 Task: Add an event with the title Sales Territory Review, date '2023/10/02', time 7:50 AM to 9:50 AMand add a description: Participants will explore techniques for building rapport and establishing positive relationships with team members. They will learn how to create a supportive and inclusive communication environment, fostering trust, respect, and collaboration., put the event into Blue category . Add location for the event as: 321 Cairo Citadel, Cairo, Egypt, logged in from the account softage.2@softage.netand send the event invitation to softage.8@softage.net and softage.9@softage.net. Set a reminder for the event 15 minutes before
Action: Mouse moved to (85, 102)
Screenshot: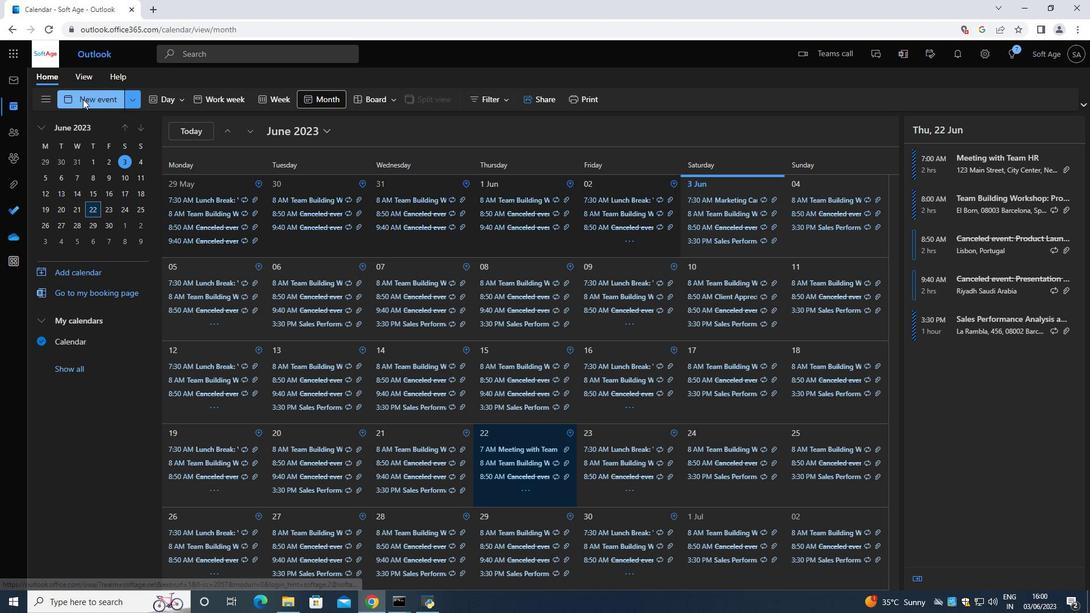 
Action: Mouse pressed left at (85, 102)
Screenshot: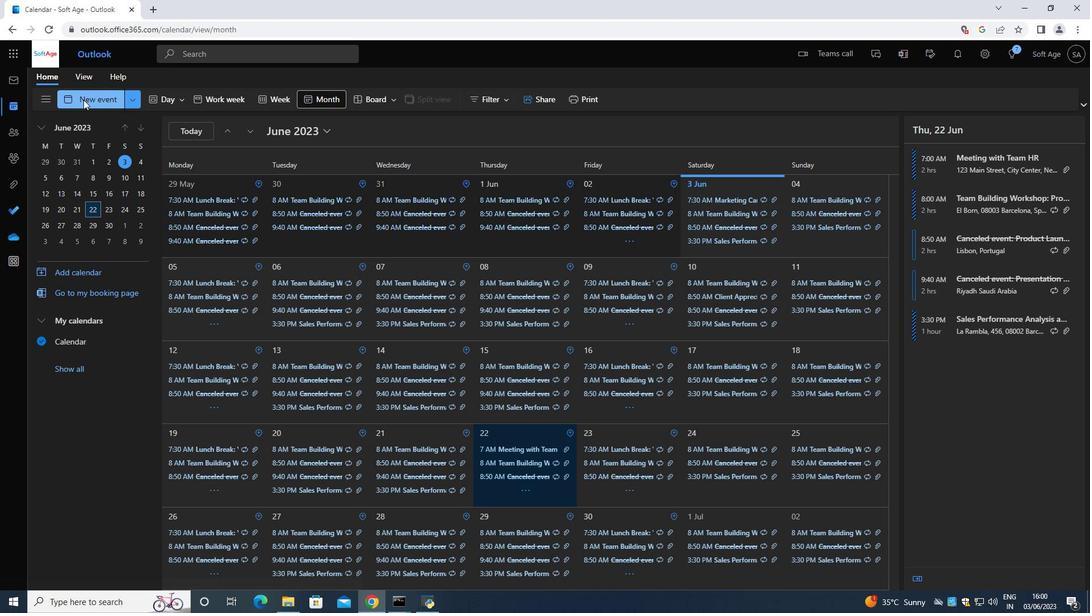 
Action: Mouse moved to (330, 166)
Screenshot: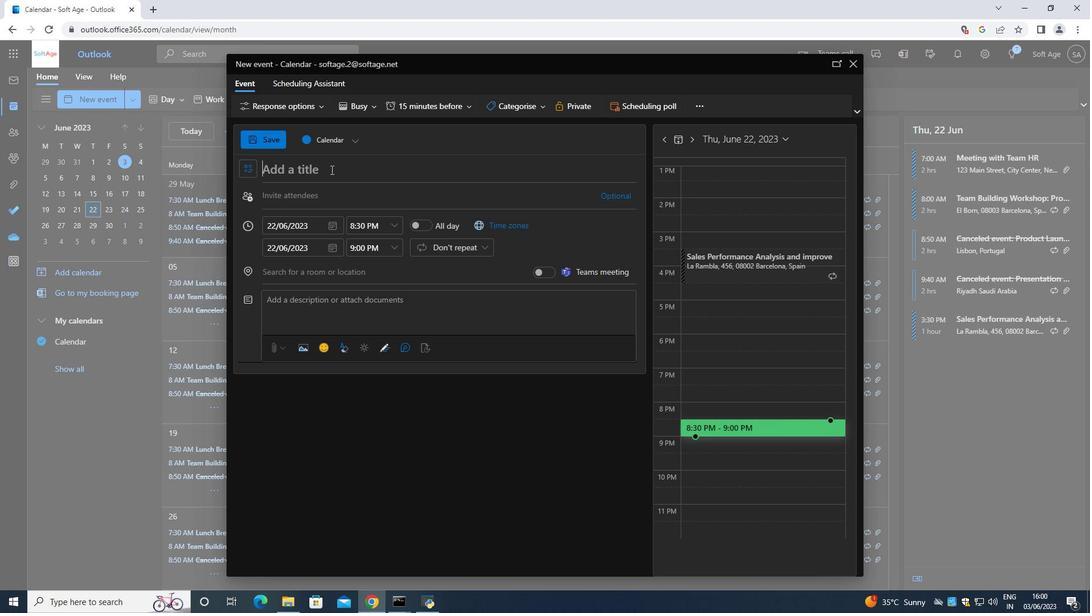 
Action: Mouse pressed left at (330, 166)
Screenshot: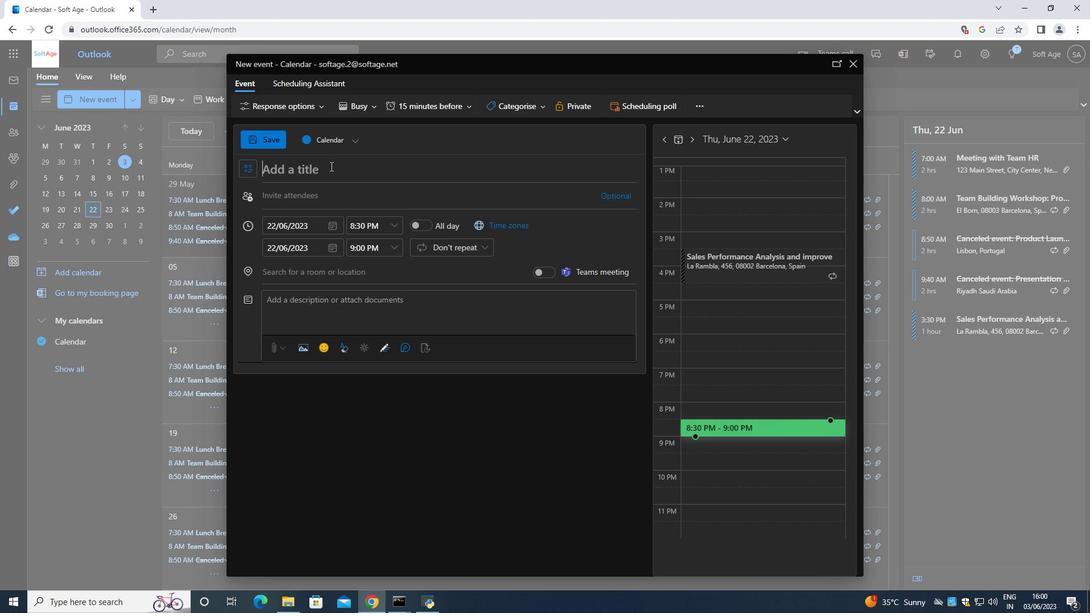 
Action: Mouse moved to (316, 158)
Screenshot: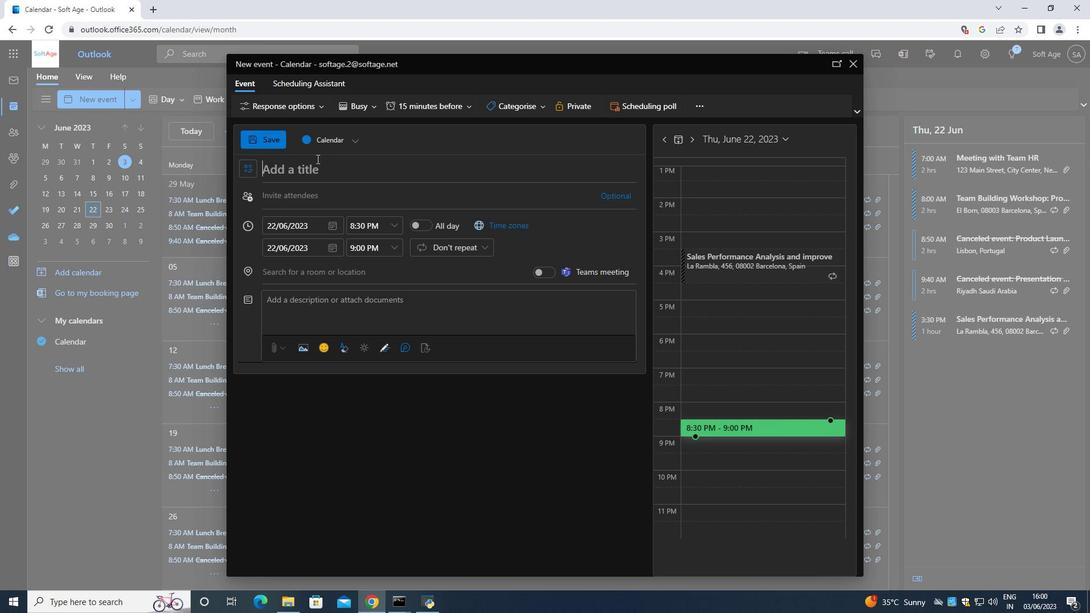 
Action: Key pressed <Key.shift>
Screenshot: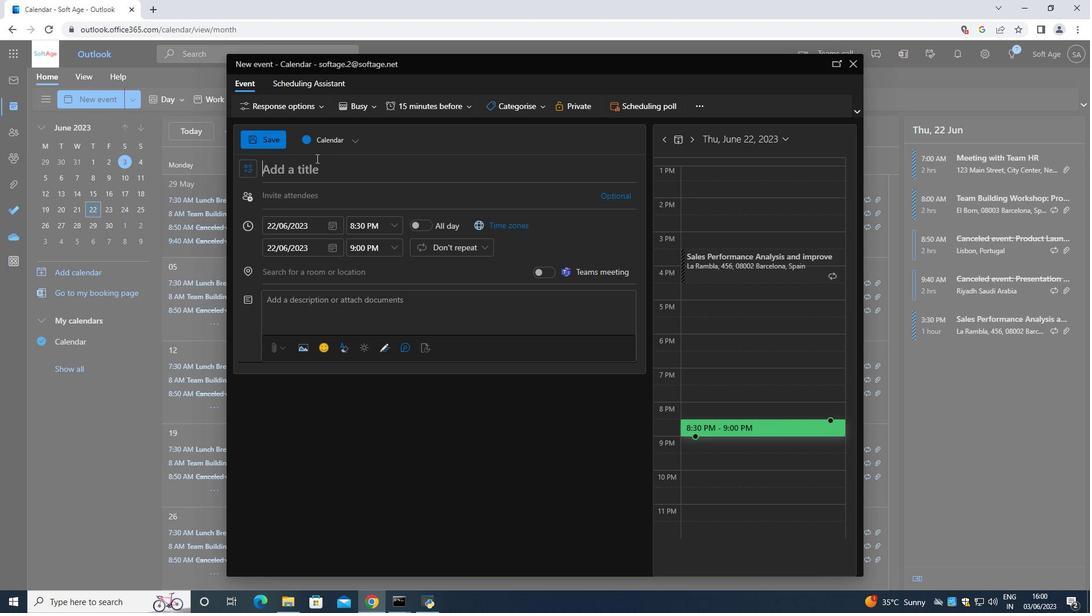
Action: Mouse moved to (315, 158)
Screenshot: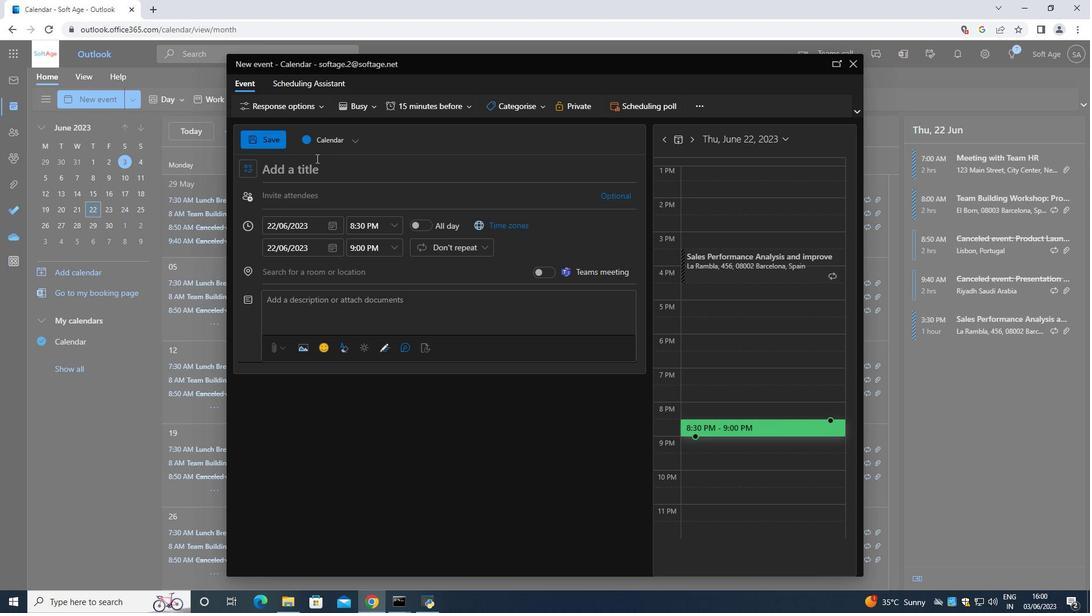 
Action: Key pressed Sales<Key.space><Key.shift><Key.shift><Key.shift><Key.shift><Key.shift><Key.shift><Key.shift><Key.shift><Key.shift><Key.shift><Key.shift><Key.shift>Territory<Key.space><Key.shift><Key.shift><Key.shift><Key.shift><Key.shift><Key.shift><Key.shift><Key.shift><Key.shift><Key.shift><Key.shift><Key.shift><Key.shift><Key.shift><Key.shift><Key.shift><Key.shift><Key.shift><Key.shift><Key.shift><Key.shift><Key.shift>Review
Screenshot: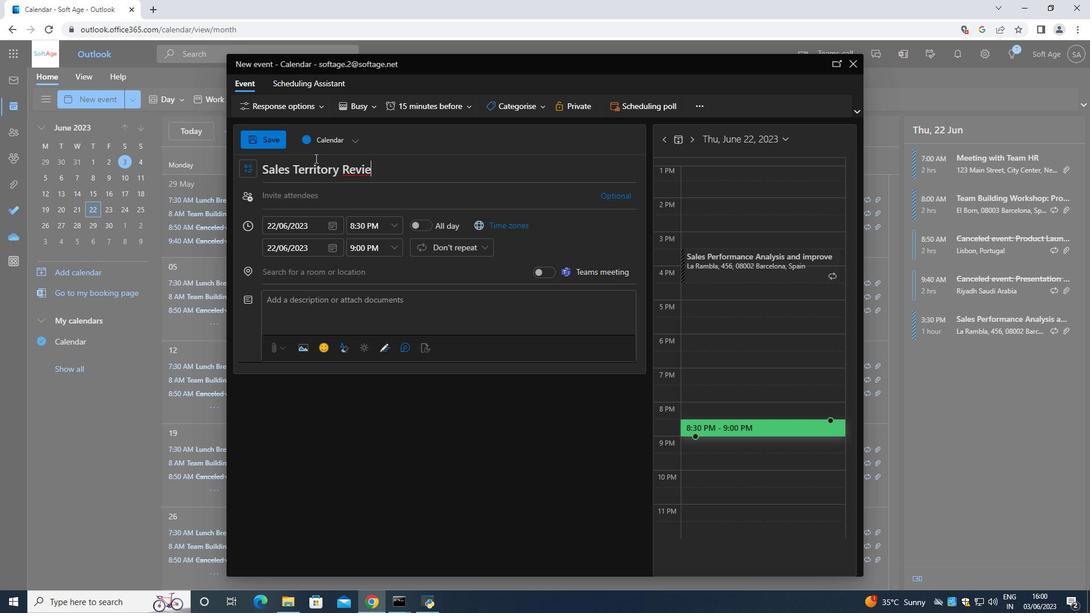
Action: Mouse moved to (330, 224)
Screenshot: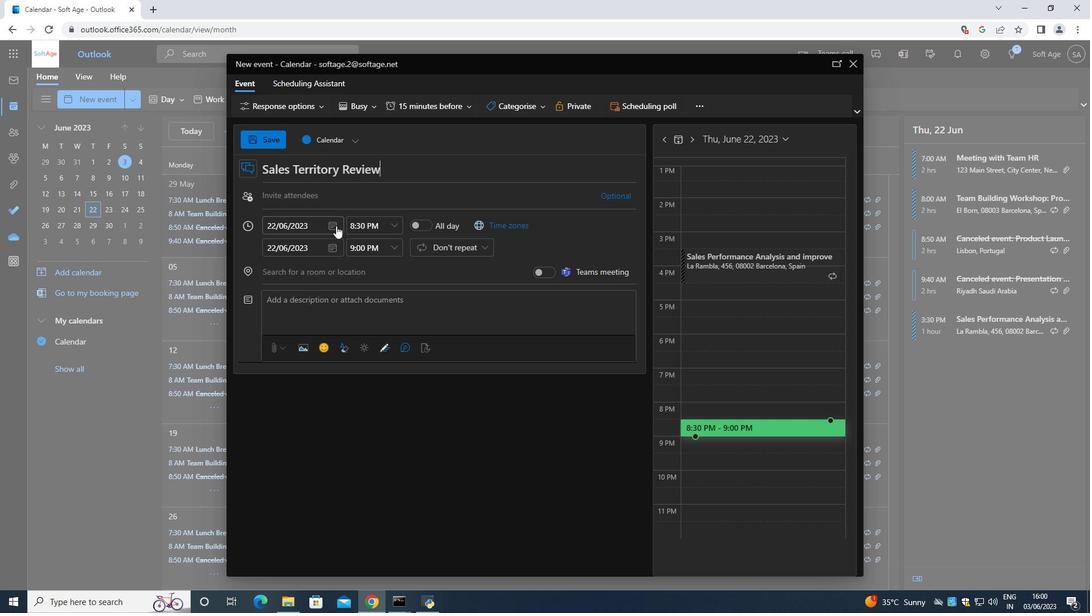 
Action: Mouse pressed left at (330, 224)
Screenshot: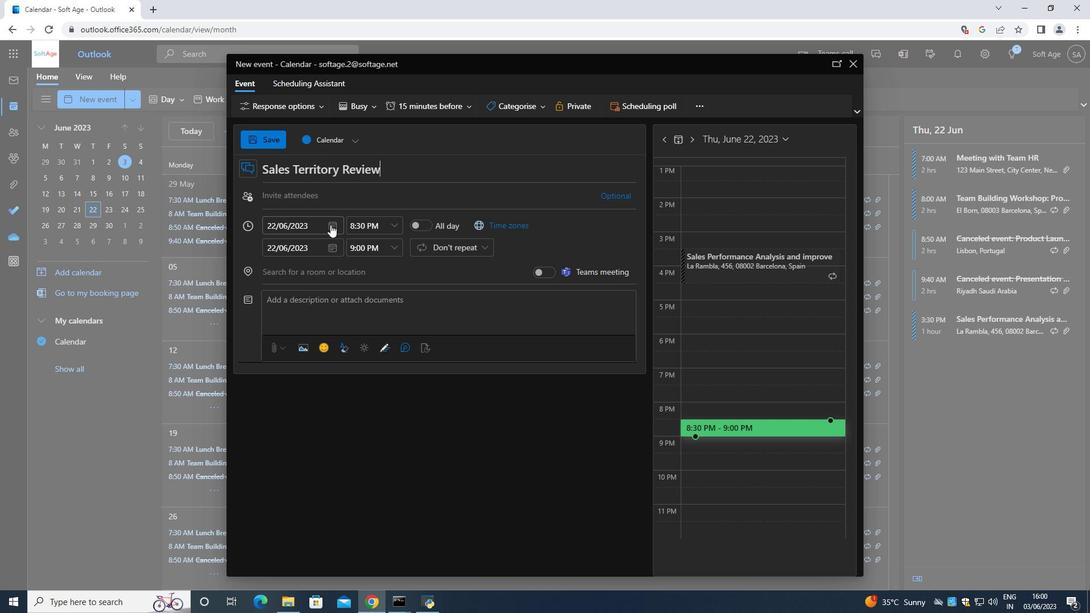 
Action: Mouse moved to (369, 249)
Screenshot: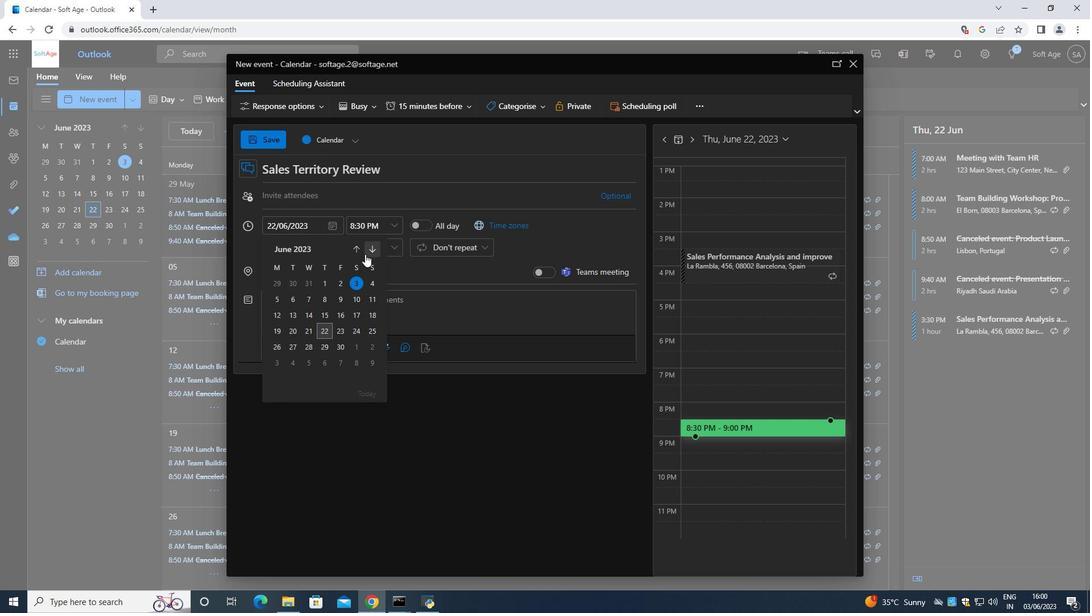 
Action: Mouse pressed left at (369, 249)
Screenshot: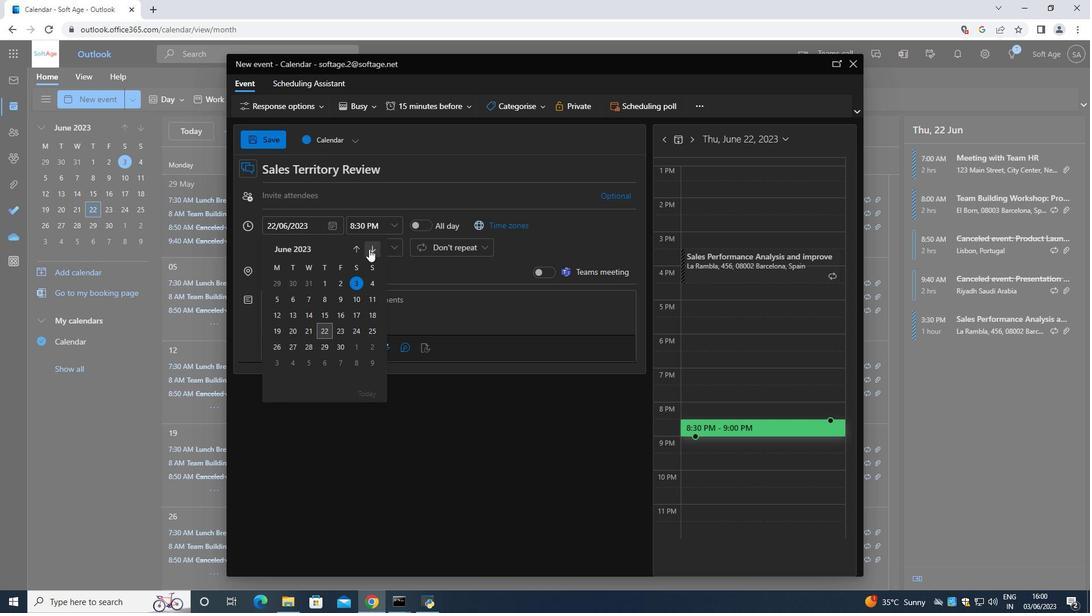 
Action: Mouse pressed left at (369, 249)
Screenshot: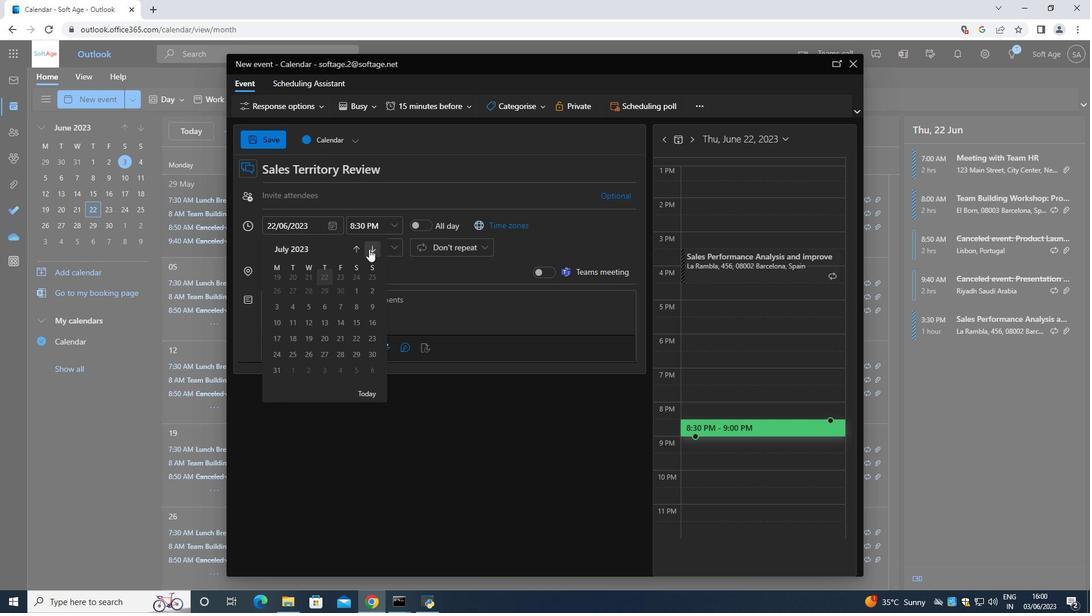 
Action: Mouse pressed left at (369, 249)
Screenshot: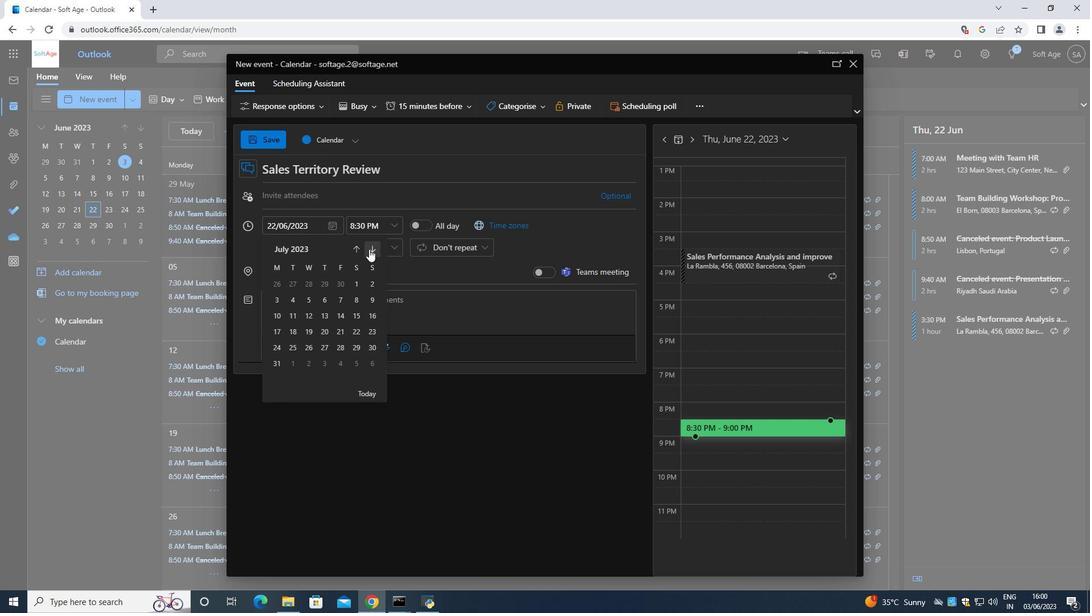 
Action: Mouse pressed left at (369, 249)
Screenshot: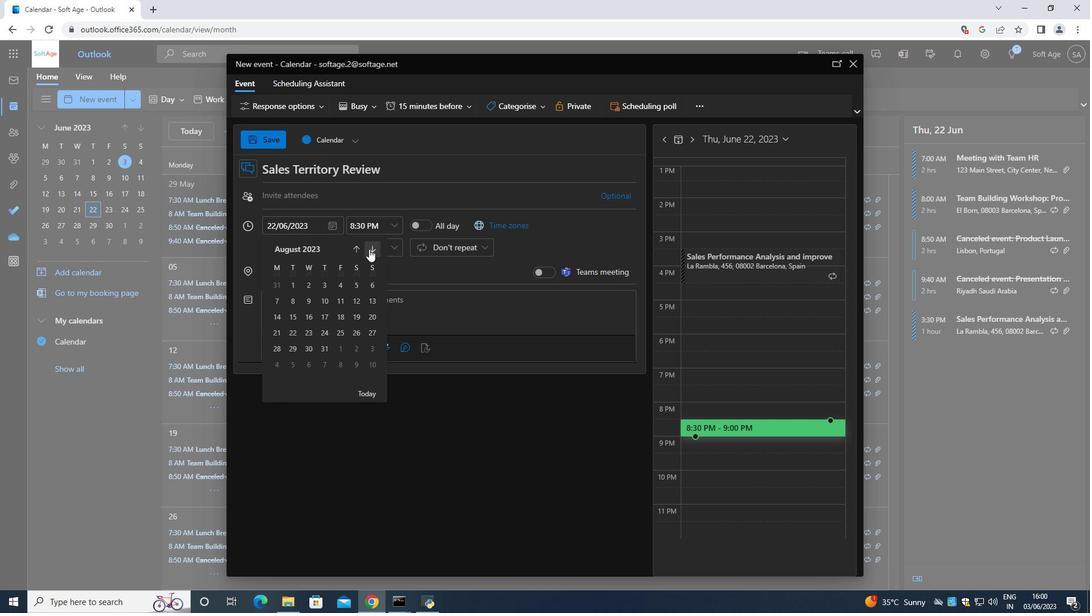 
Action: Mouse pressed left at (369, 249)
Screenshot: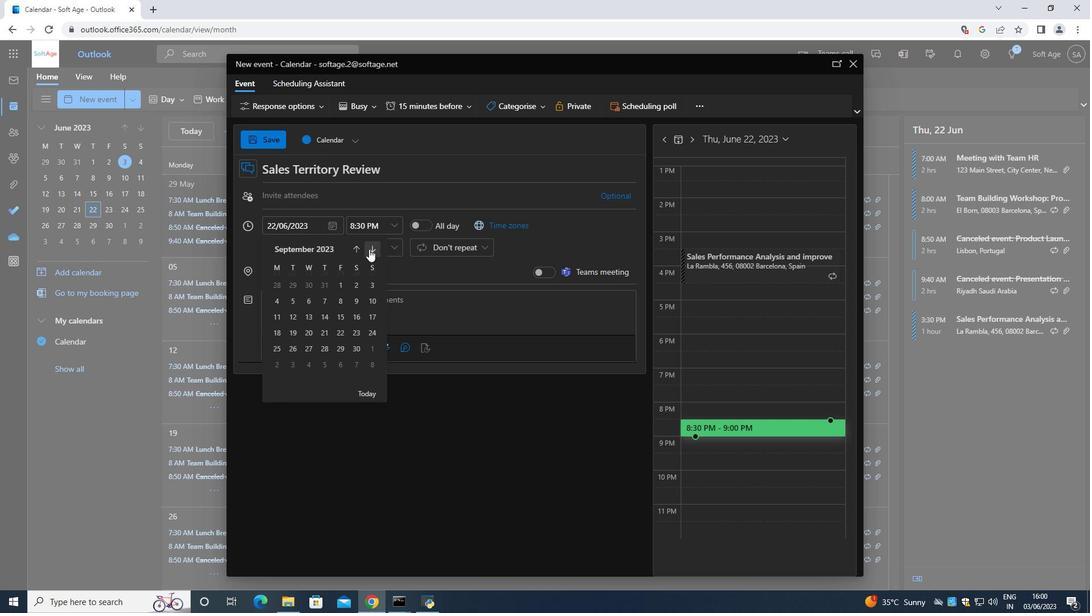 
Action: Mouse pressed left at (369, 249)
Screenshot: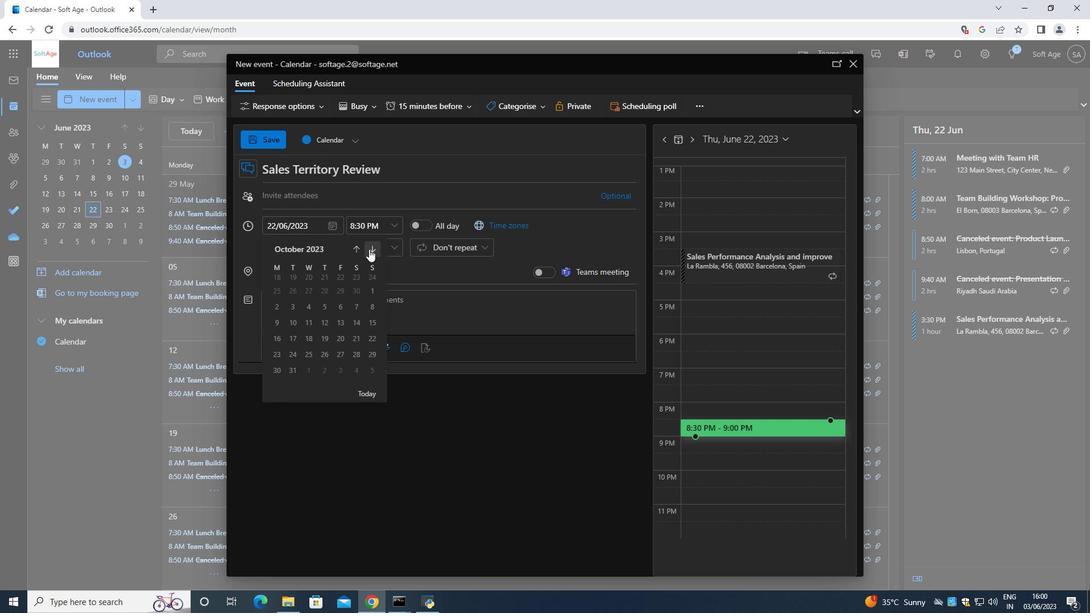 
Action: Mouse moved to (362, 248)
Screenshot: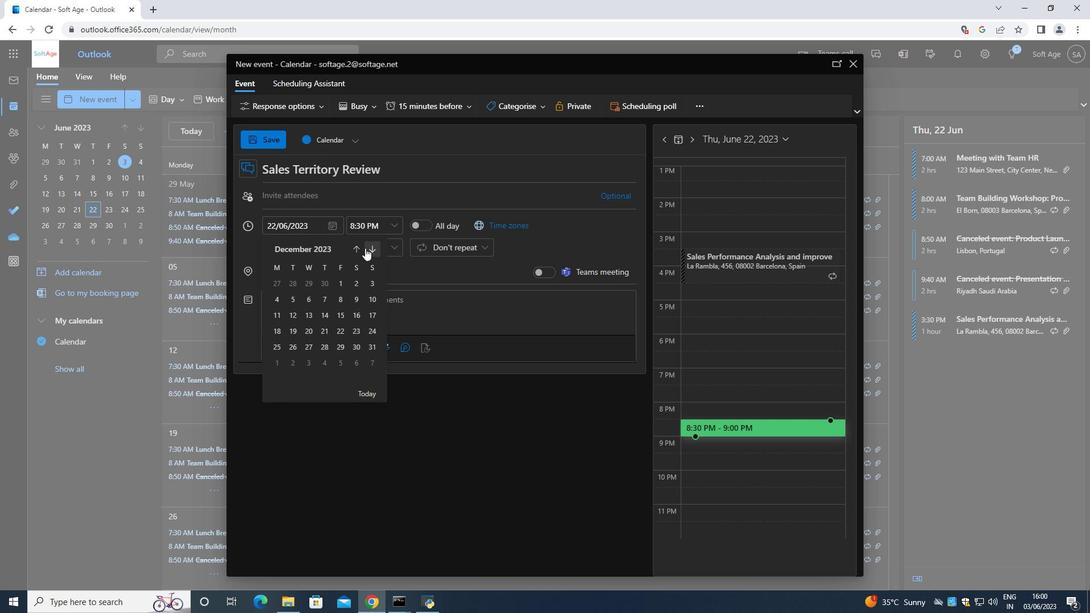 
Action: Mouse pressed left at (362, 248)
Screenshot: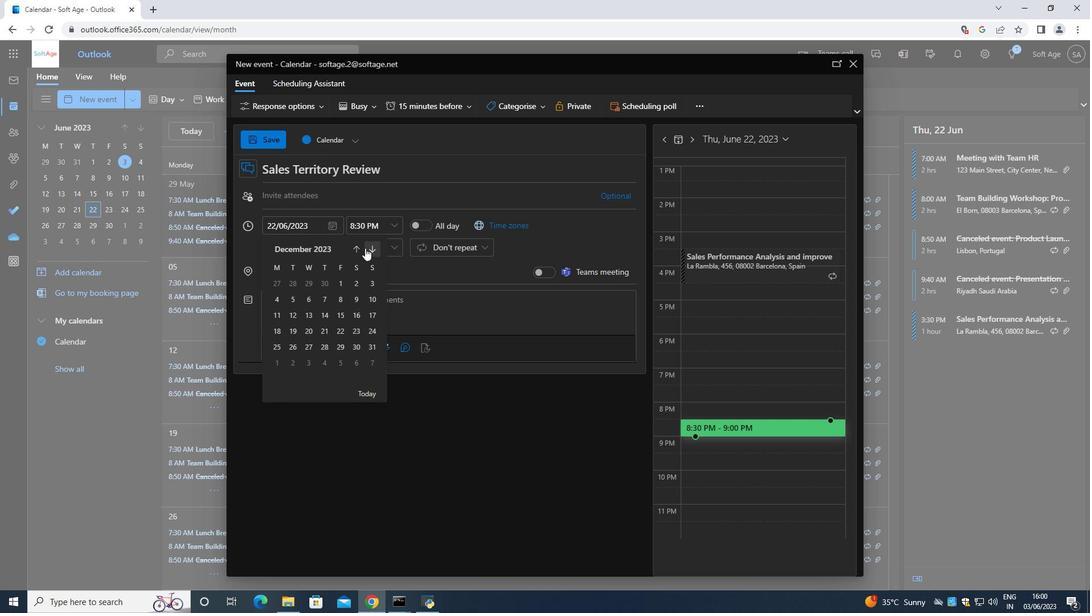 
Action: Mouse moved to (362, 248)
Screenshot: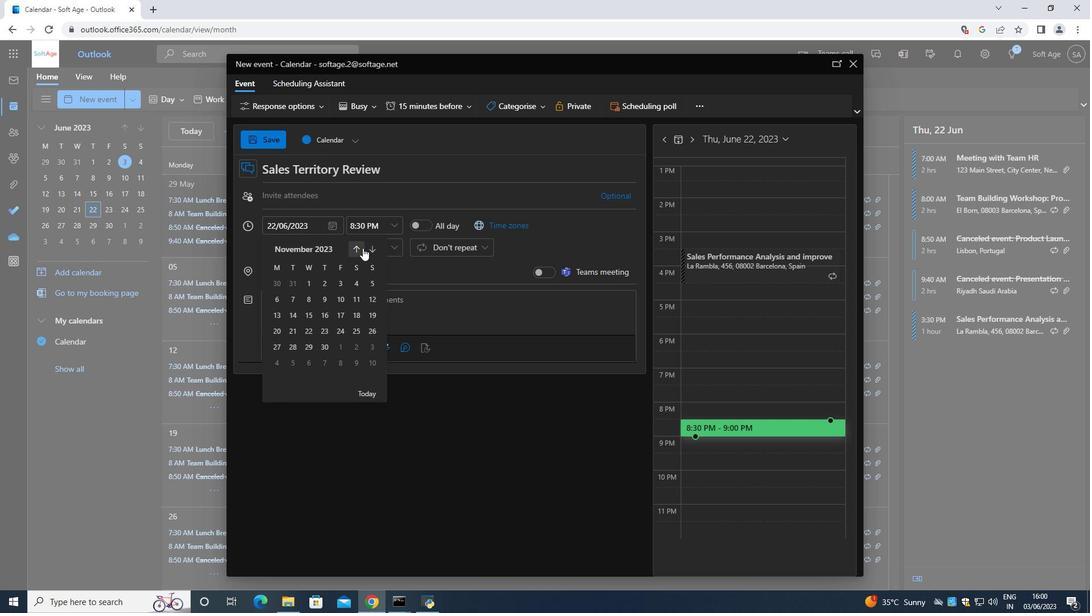 
Action: Mouse pressed left at (362, 248)
Screenshot: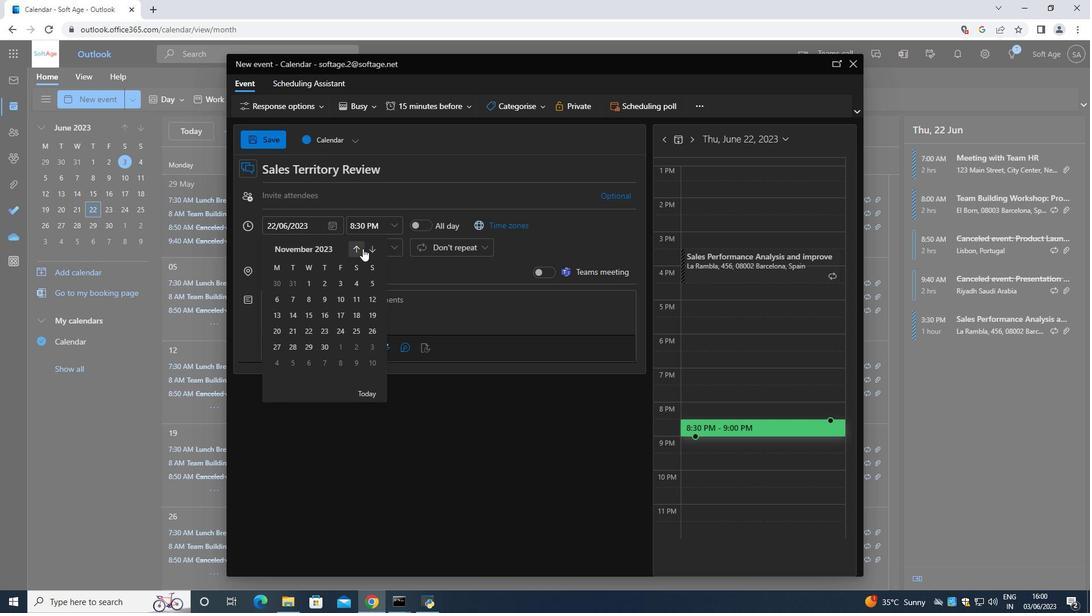 
Action: Mouse moved to (272, 294)
Screenshot: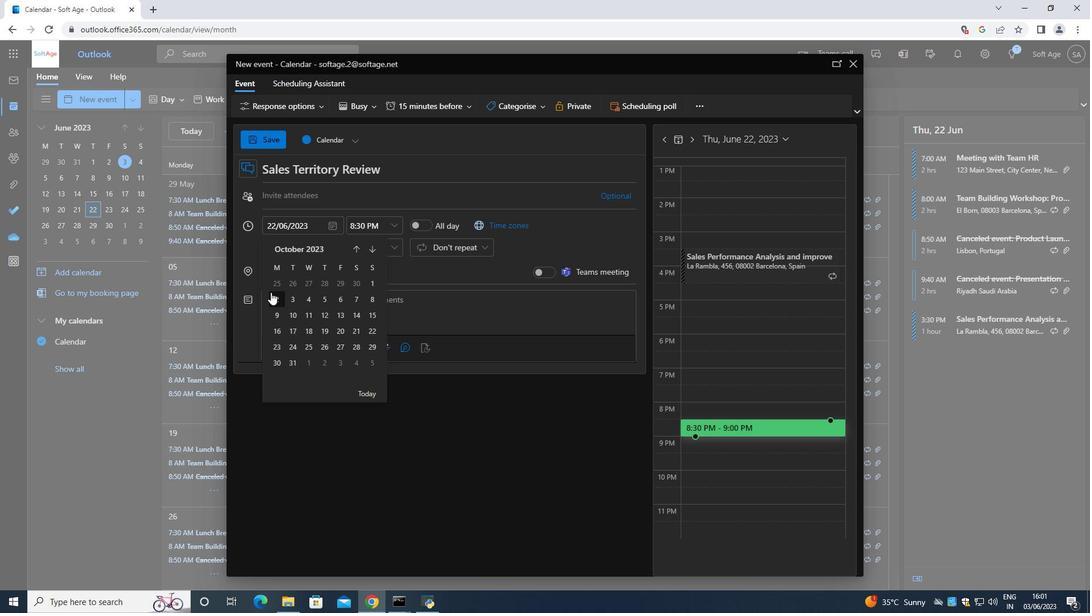 
Action: Mouse pressed left at (272, 294)
Screenshot: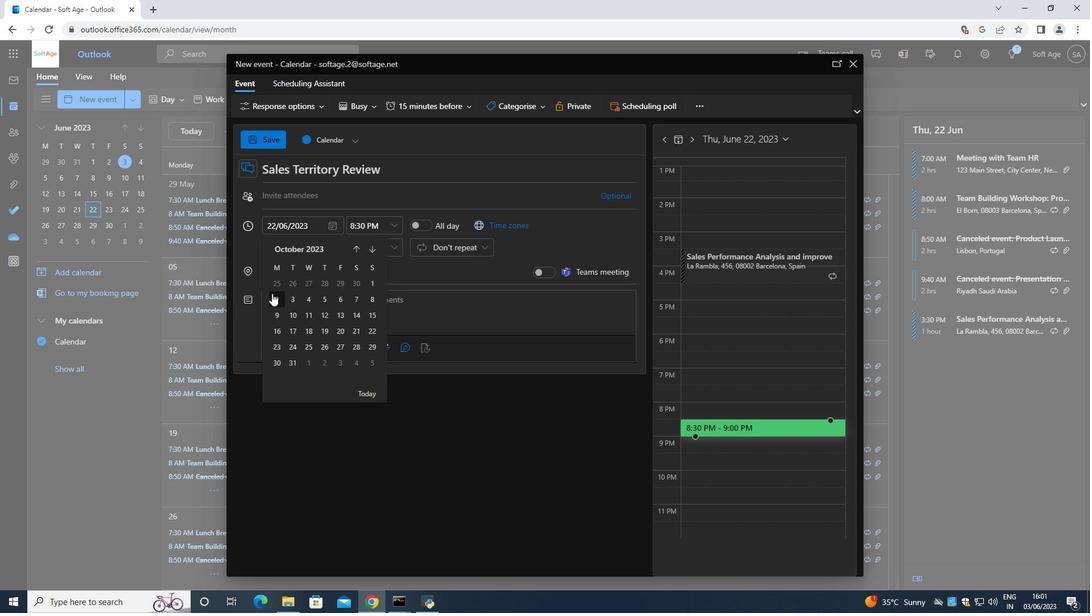 
Action: Mouse moved to (319, 295)
Screenshot: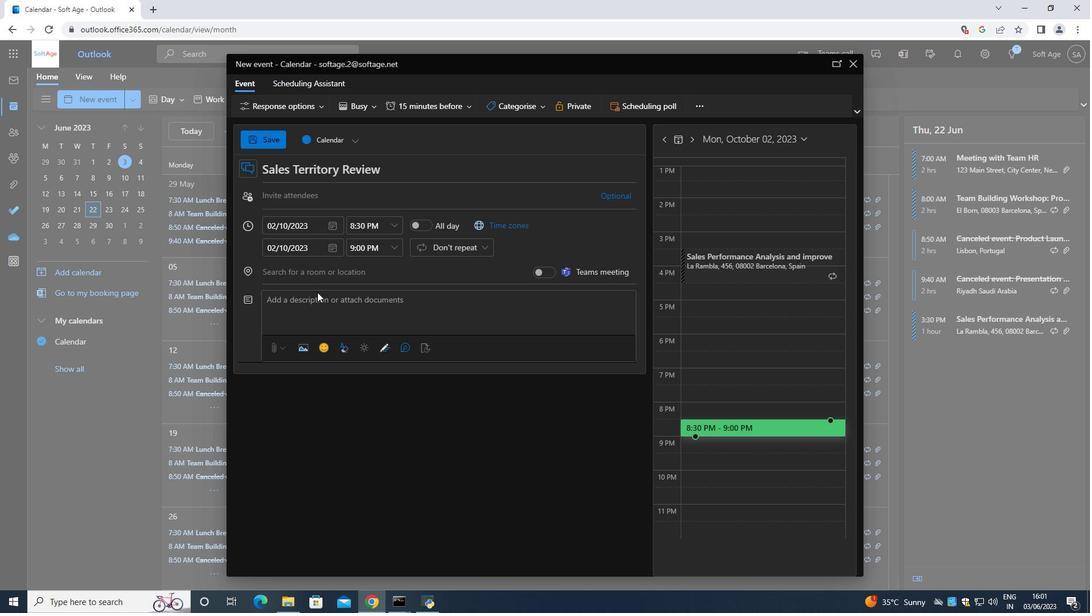 
Action: Mouse pressed left at (319, 295)
Screenshot: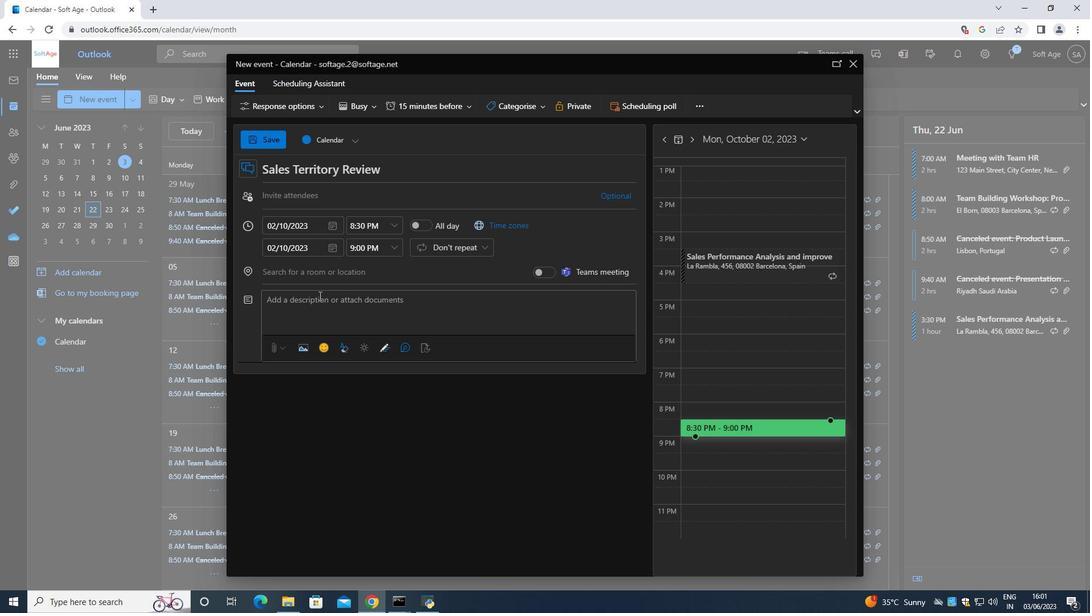 
Action: Mouse moved to (396, 225)
Screenshot: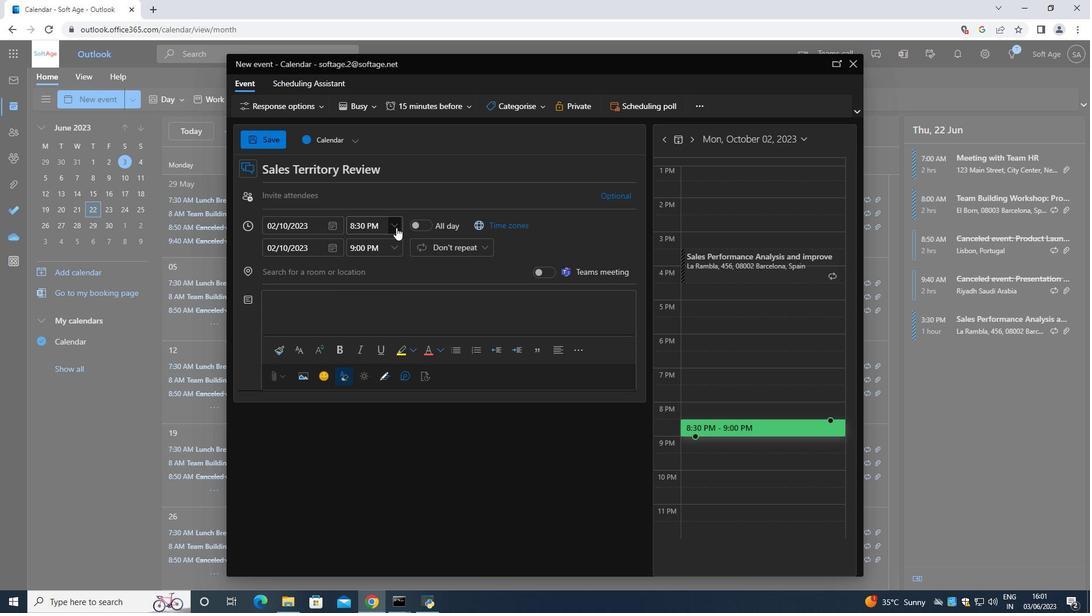 
Action: Mouse pressed left at (396, 225)
Screenshot: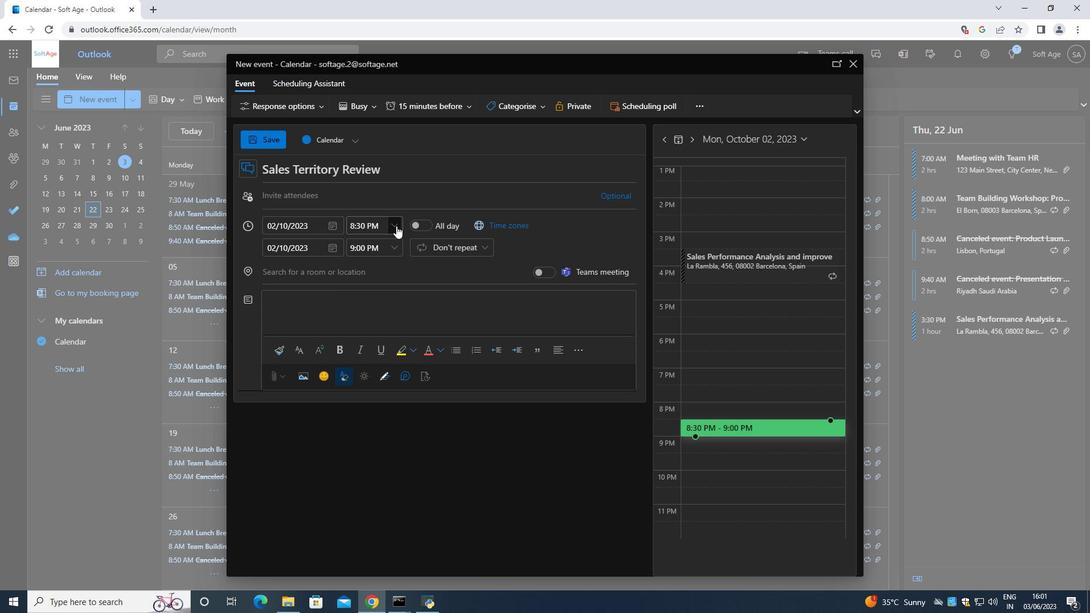 
Action: Key pressed <Key.backspace>
Screenshot: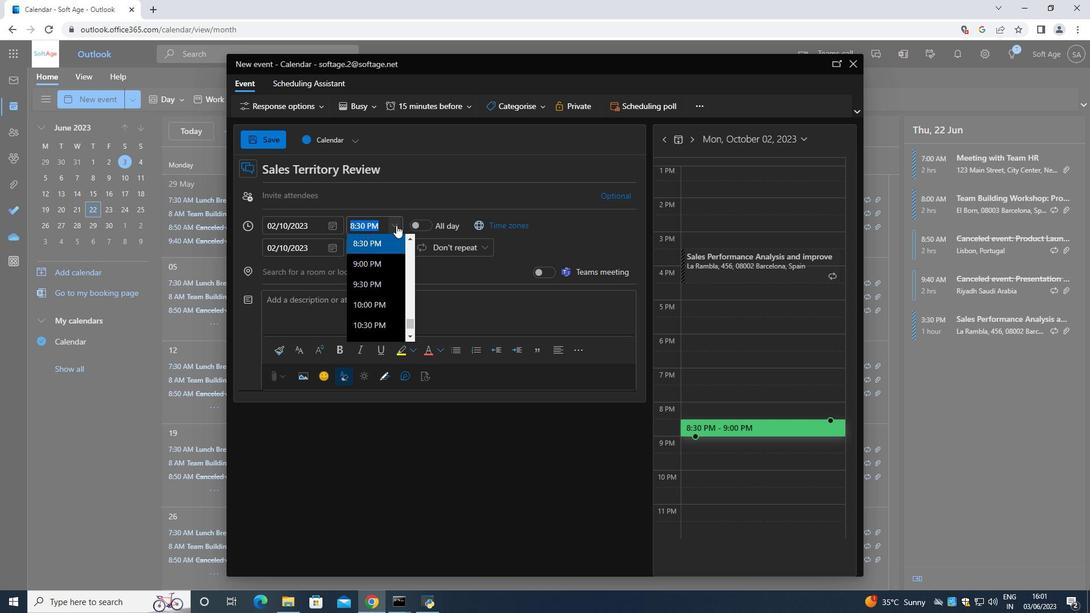 
Action: Mouse moved to (382, 217)
Screenshot: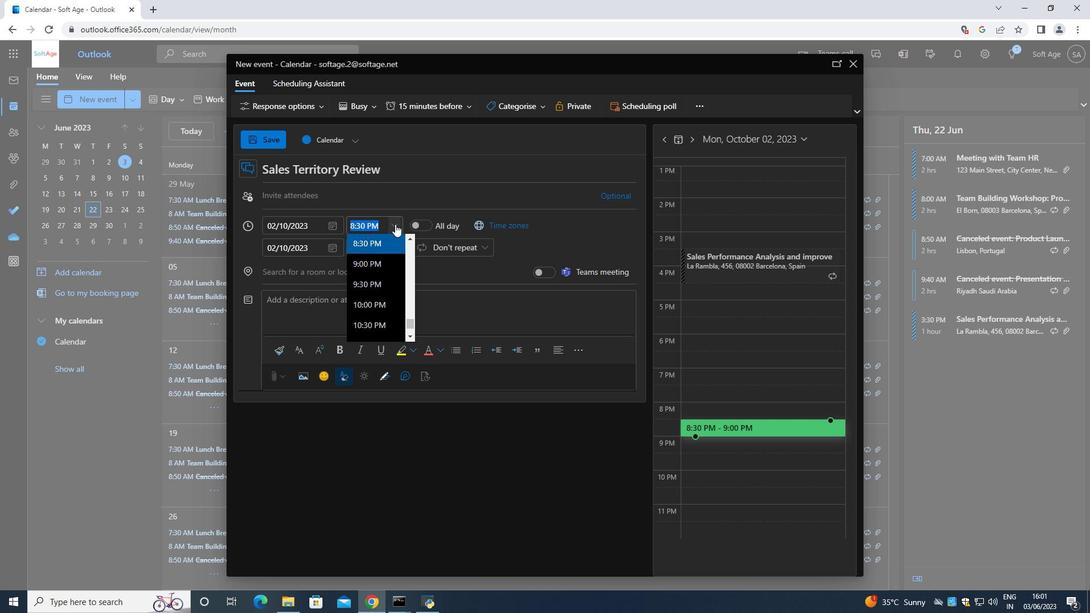 
Action: Key pressed 7<Key.shift_r>:50<Key.shift>A<Key.shift_r>M<Key.enter>
Screenshot: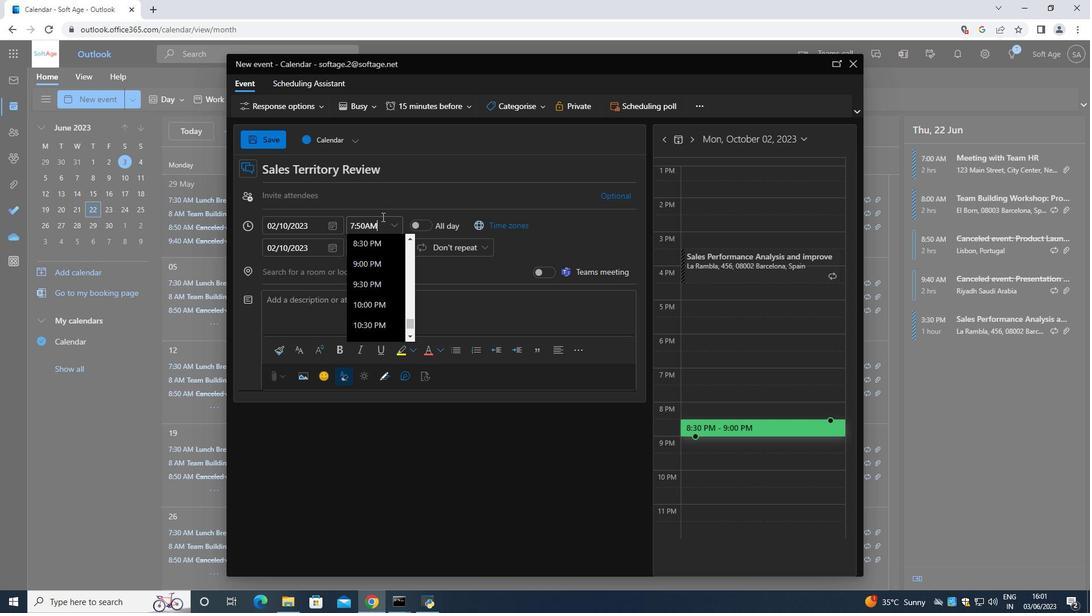 
Action: Mouse moved to (391, 252)
Screenshot: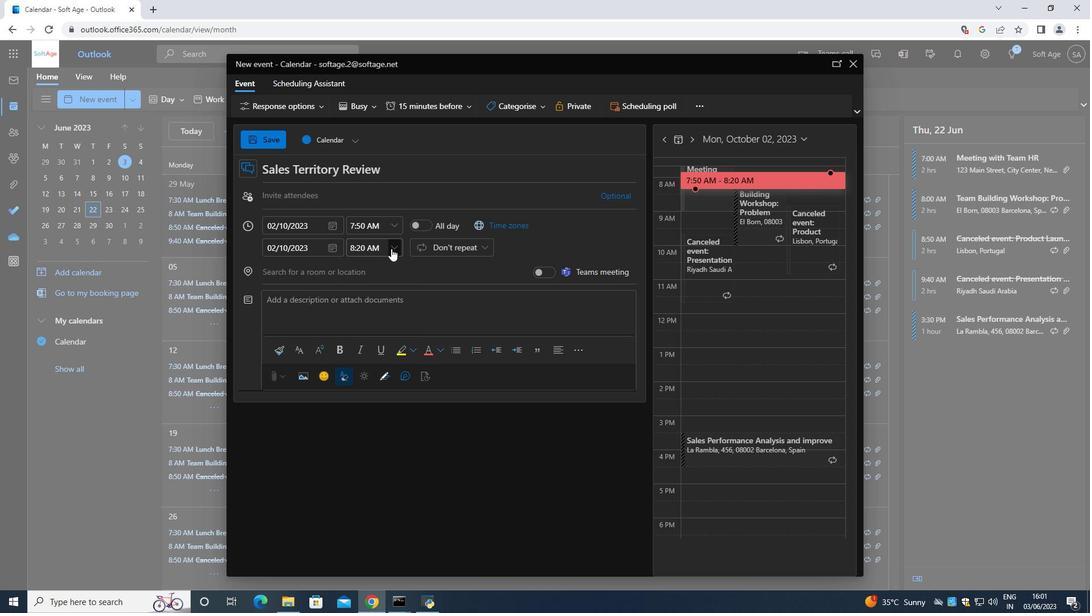 
Action: Mouse pressed left at (391, 252)
Screenshot: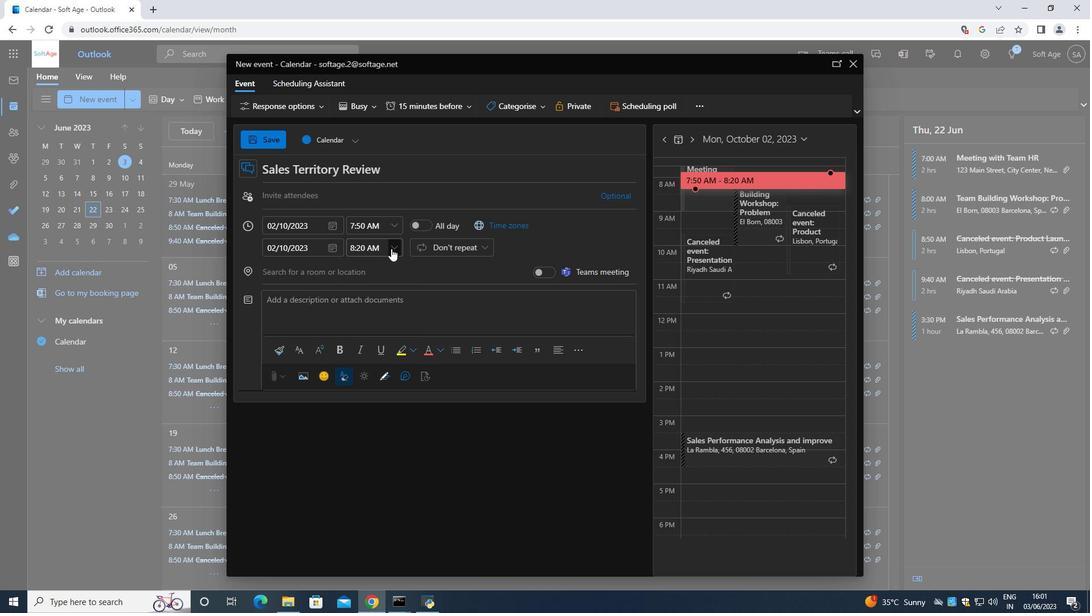
Action: Mouse moved to (377, 331)
Screenshot: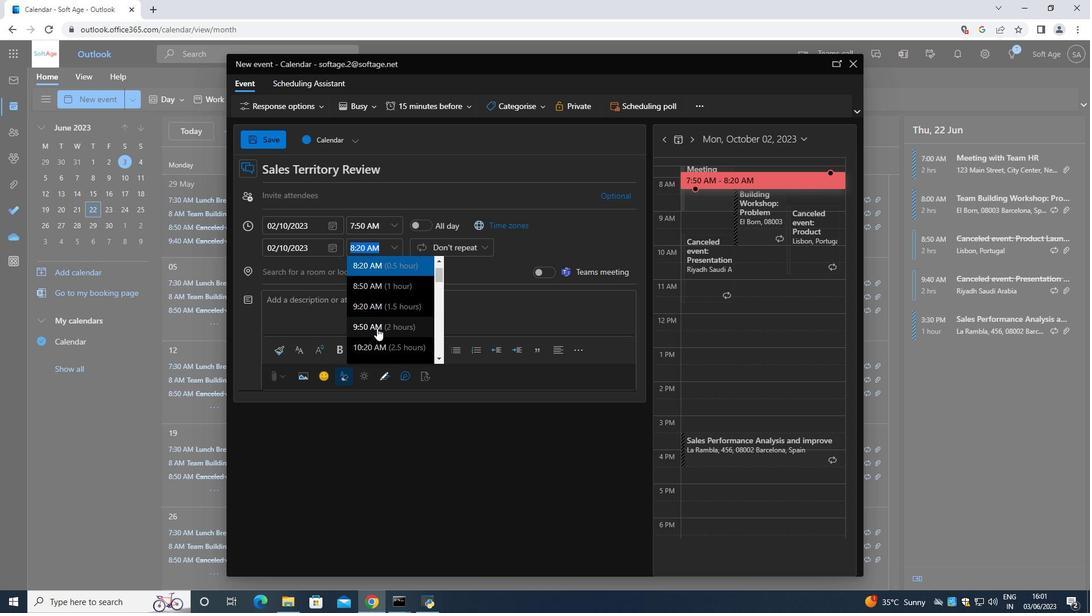 
Action: Mouse pressed left at (377, 331)
Screenshot: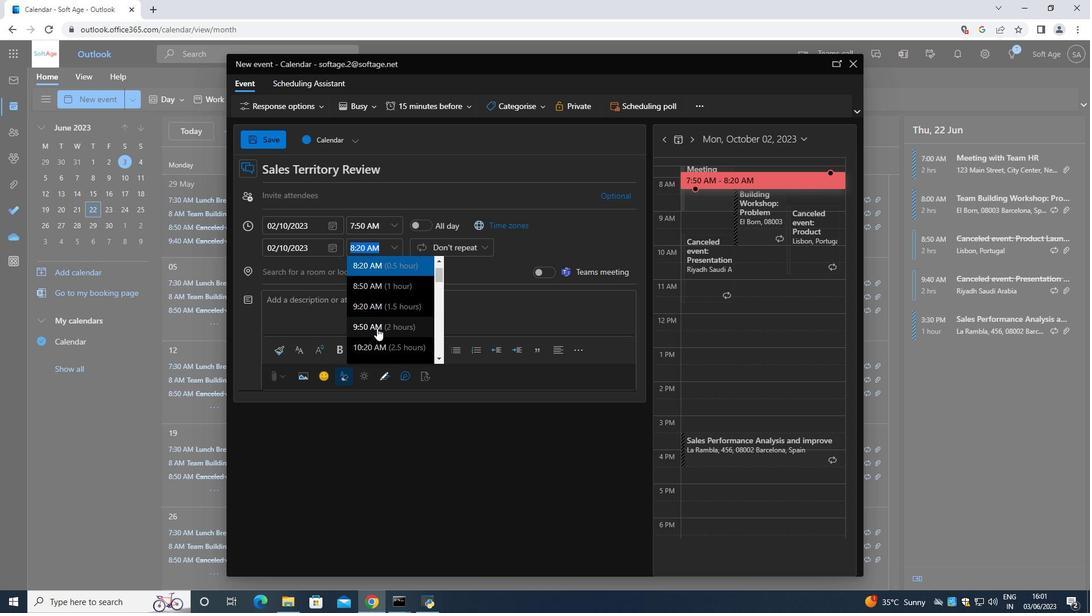 
Action: Mouse moved to (357, 301)
Screenshot: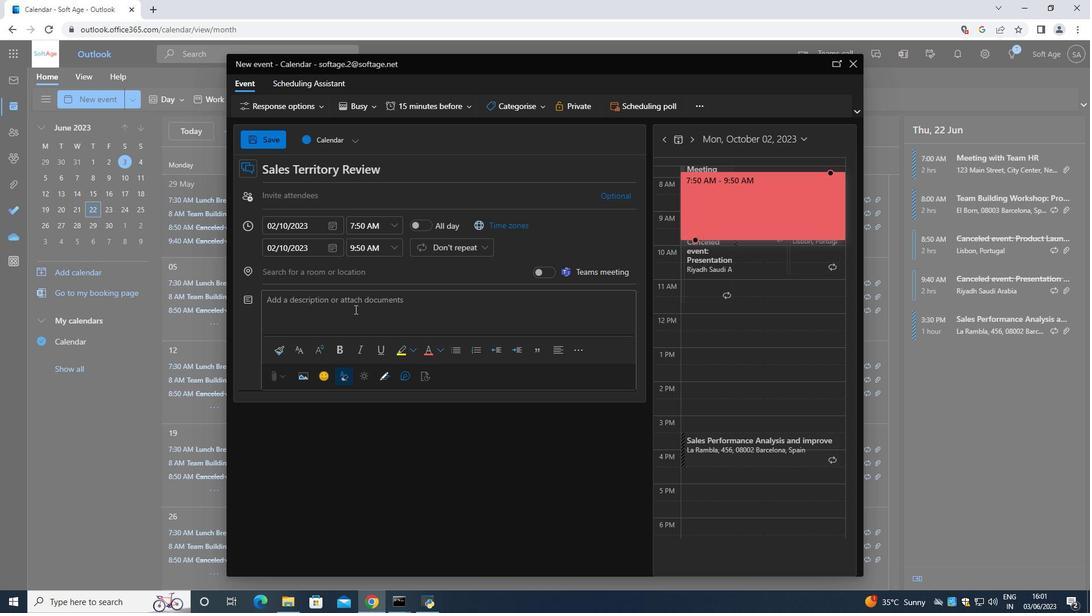 
Action: Mouse pressed left at (357, 301)
Screenshot: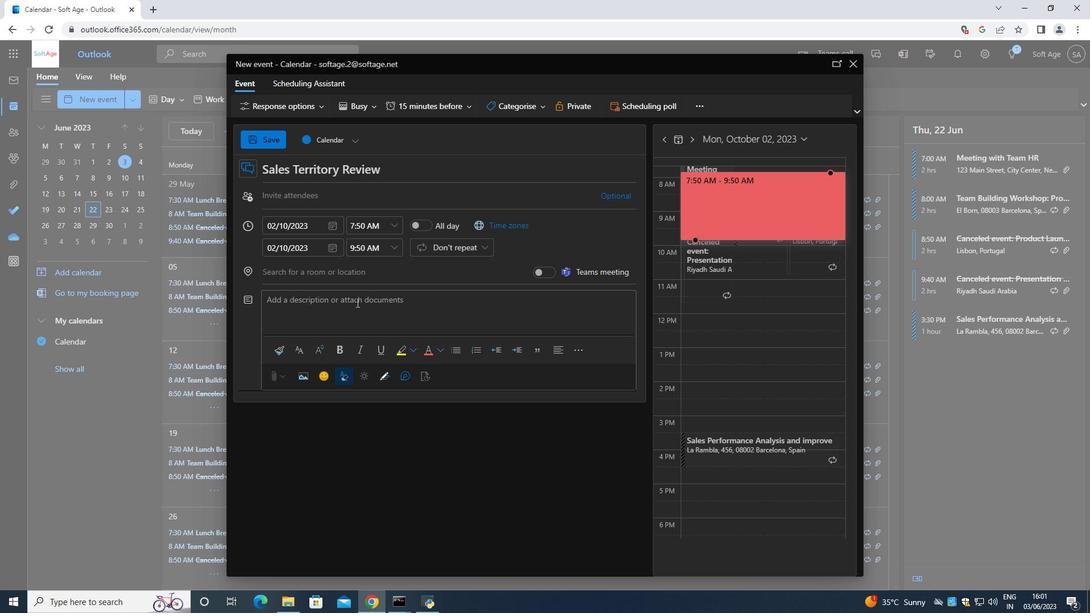 
Action: Key pressed <Key.shift><Key.shift><Key.shift><Key.shift><Key.shift><Key.shift><Key.shift><Key.shift><Key.shift>Participants<Key.space>will<Key.space>explore<Key.space>techniques<Key.space>for<Key.space>building<Key.space>rap[p<Key.backspace><Key.backspace><Key.backspace>pport<Key.space>and<Key.space>estabilishing<Key.space><Key.backspace><Key.backspace><Key.backspace><Key.backspace><Key.backspace><Key.backspace><Key.backspace><Key.backspace><Key.backspace>lishing<Key.space>positive<Key.space>relationships<Key.space>with<Key.space>team<Key.space>members<Key.space>.<Key.space><Key.shift>They<Key.space>will<Key.space>learn<Key.space>how<Key.space>to<Key.space>create<Key.space>a<Key.space>supportive<Key.space>and<Key.space>incl<Key.backspace>lusive<Key.space>communication<Key.space>ev<Key.backspace><Key.tab><Key.backspace><Key.backspace>nvirpment<Key.space><Key.backspace><Key.backspace><Key.backspace><Key.backspace><Key.backspace><Key.backspace>onment<Key.space>,<Key.space>fostering<Key.space>trust<Key.space>,<Key.space>respect<Key.space>,<Key.space>and<Key.space>collaboration.<Key.space>
Screenshot: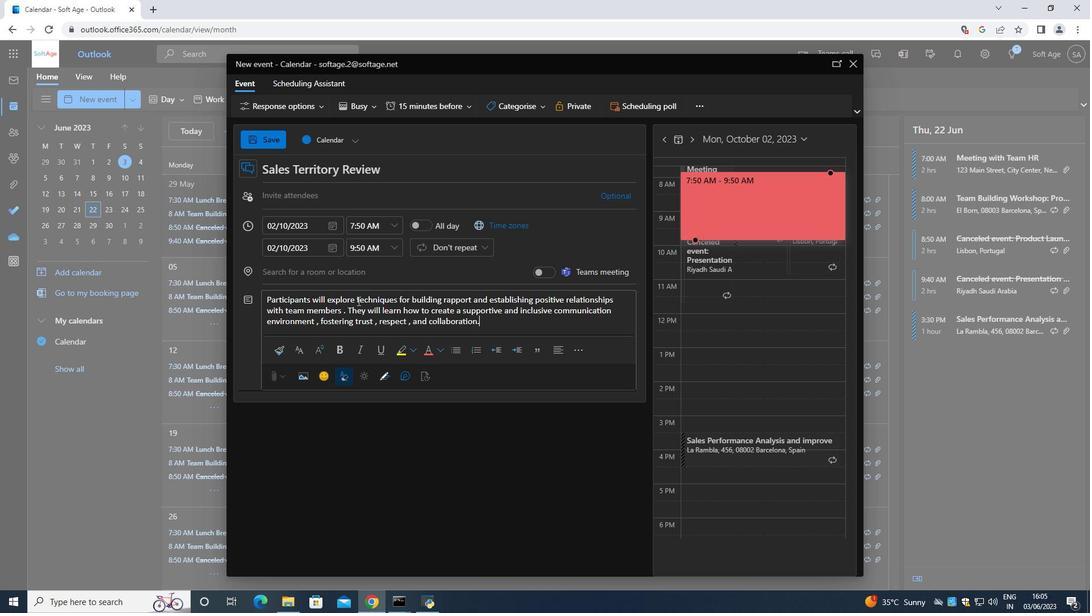 
Action: Mouse moved to (509, 101)
Screenshot: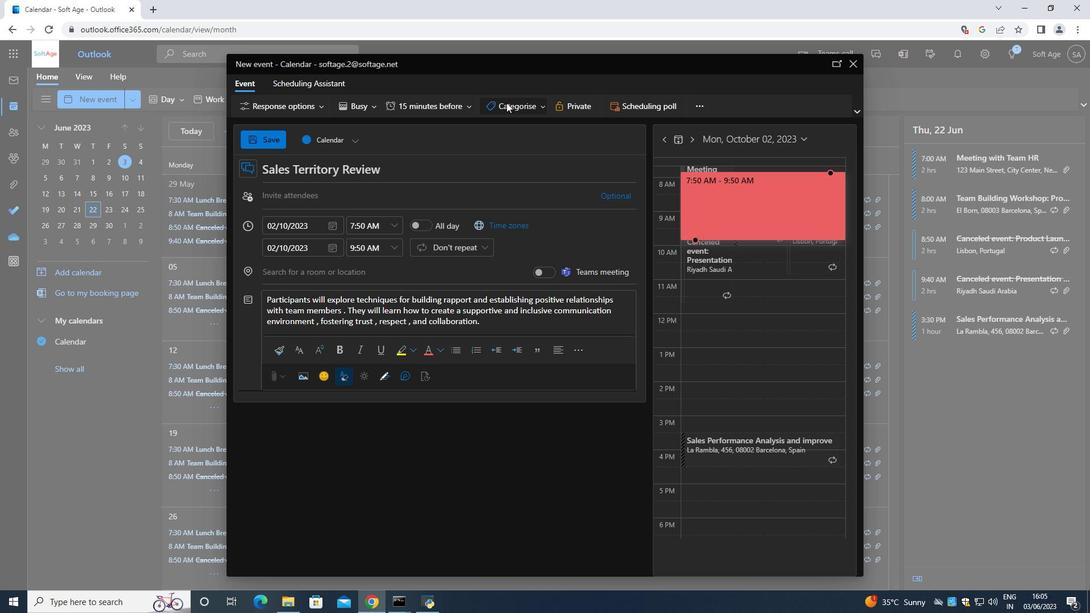 
Action: Mouse pressed left at (509, 101)
Screenshot: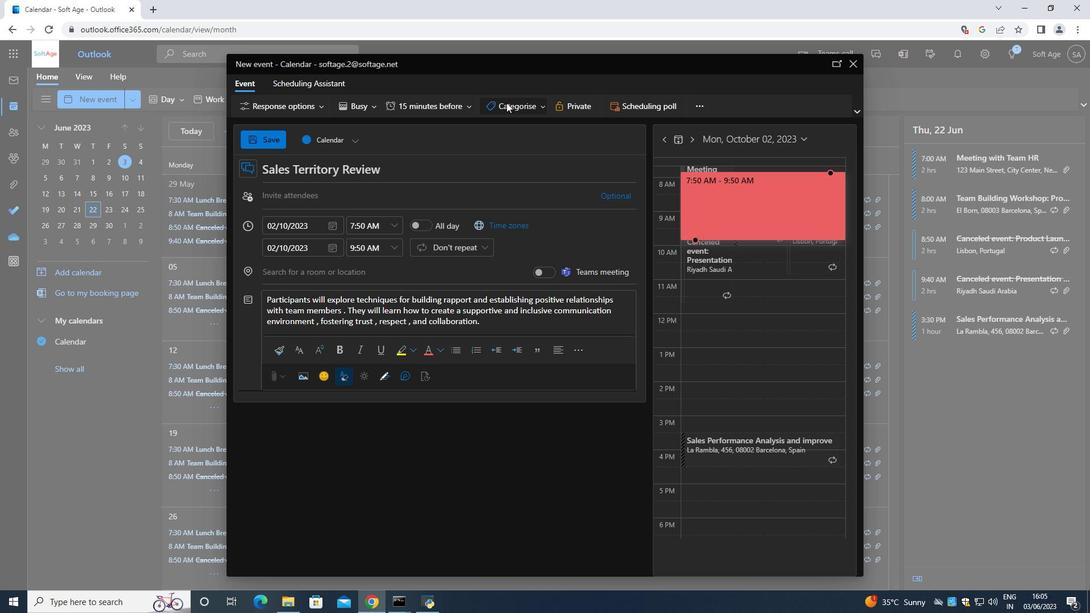 
Action: Mouse moved to (511, 123)
Screenshot: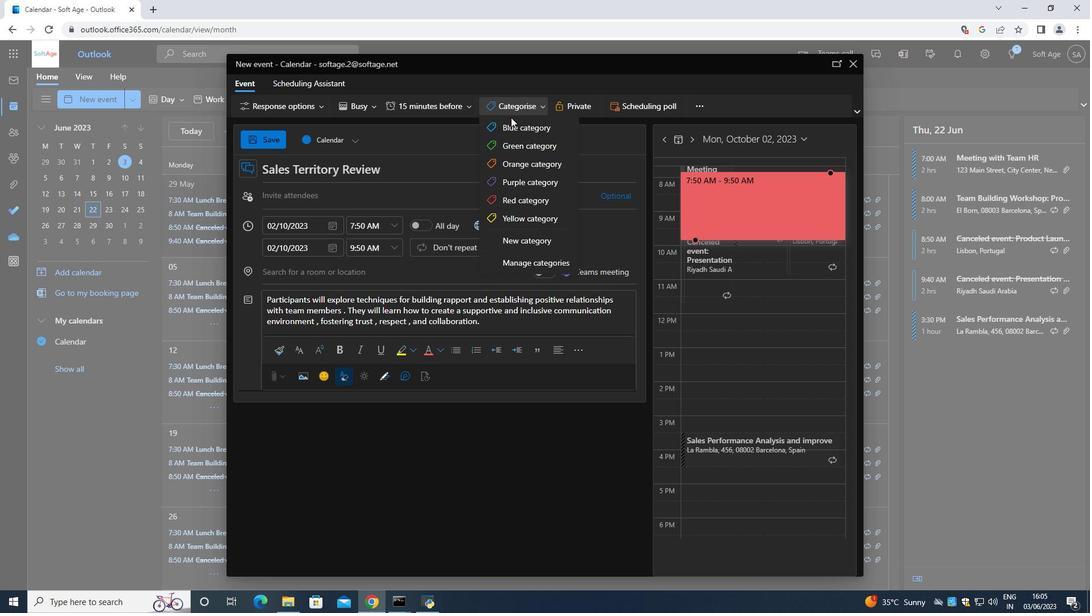 
Action: Mouse pressed left at (511, 123)
Screenshot: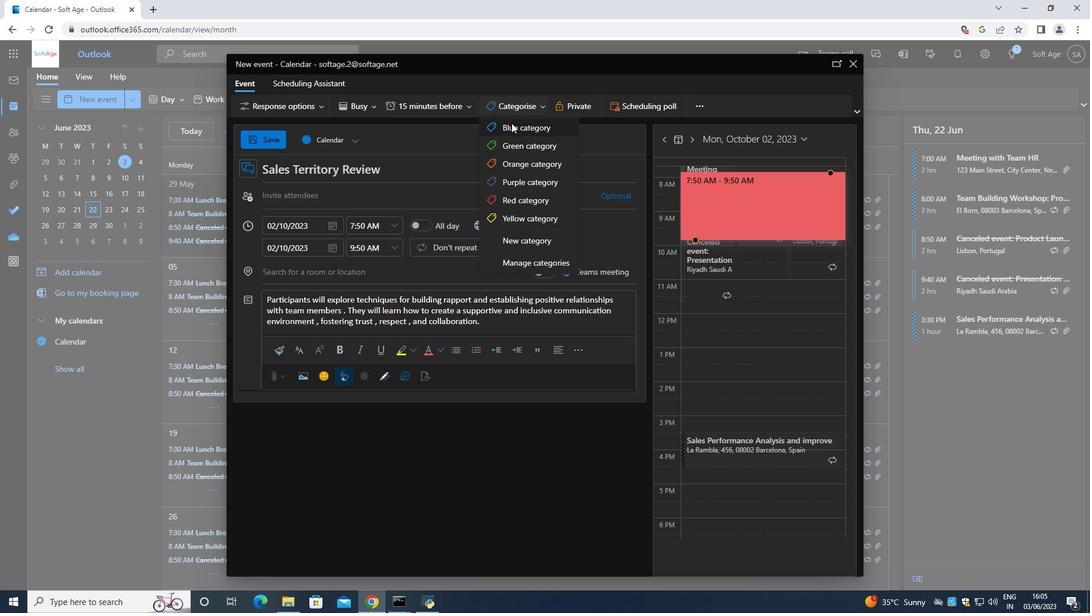 
Action: Mouse moved to (341, 272)
Screenshot: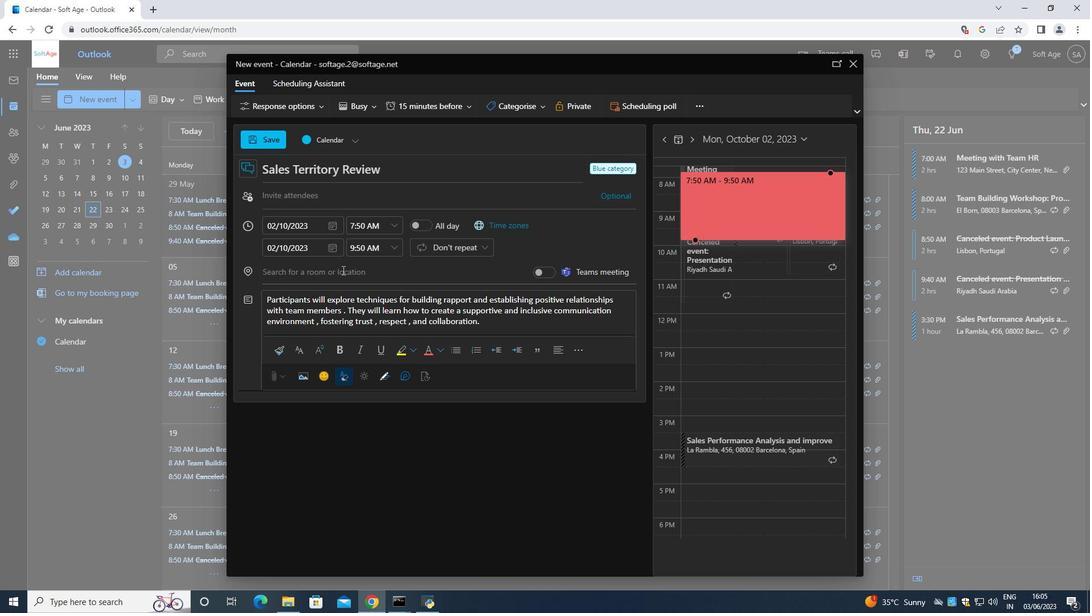 
Action: Mouse pressed left at (341, 272)
Screenshot: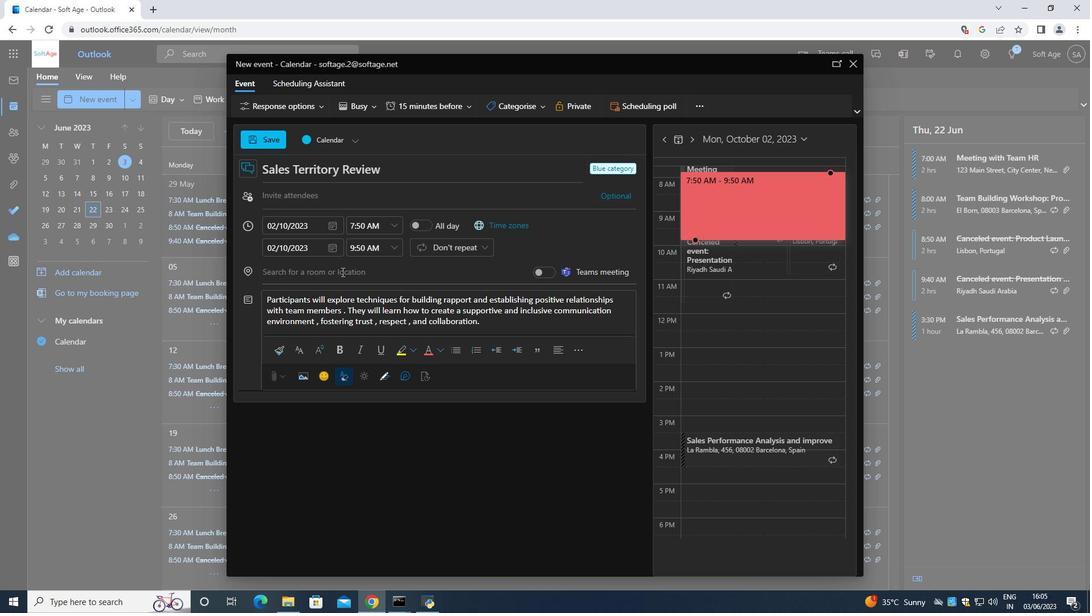 
Action: Key pressed 321<Key.space><Key.shift>Cairo<Key.space><Key.shift>Citadel<Key.space>,<Key.space><Key.shift>Cairo<Key.space>,<Key.space><Key.shift>Egypt
Screenshot: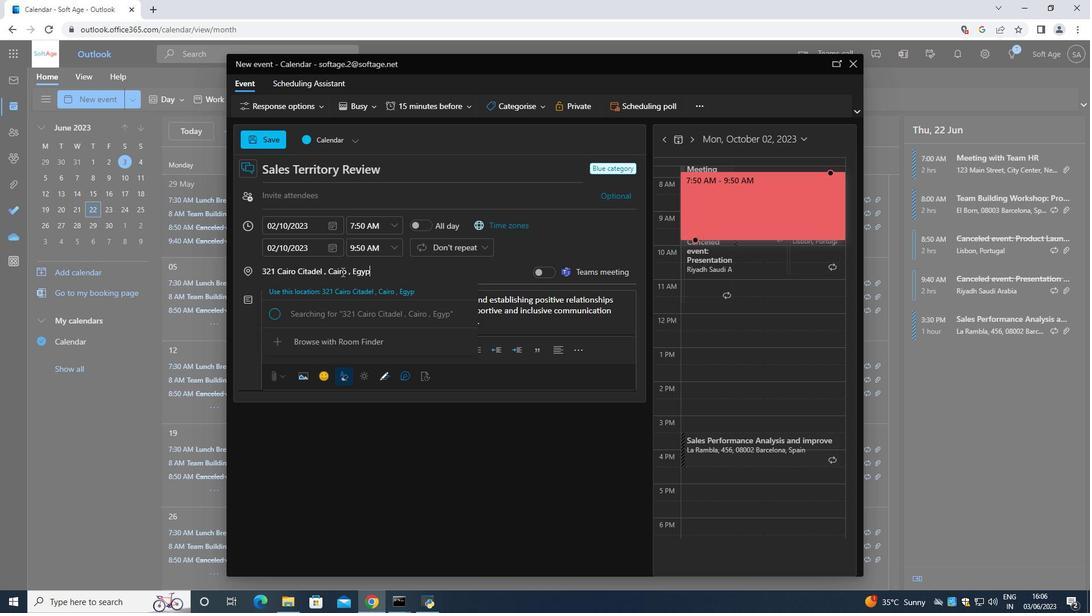 
Action: Mouse moved to (291, 193)
Screenshot: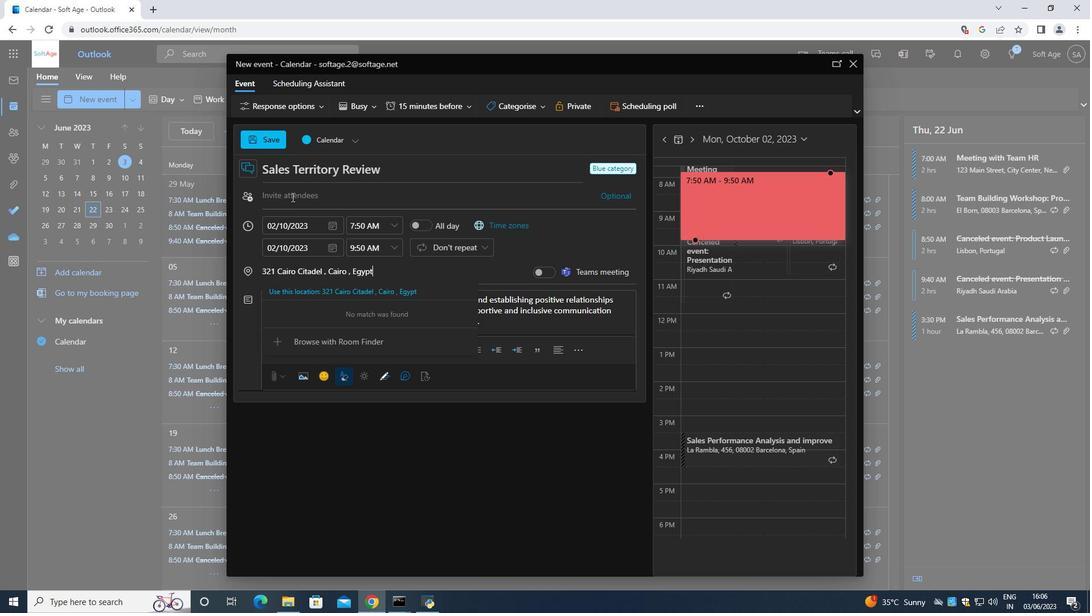 
Action: Mouse pressed left at (291, 193)
Screenshot: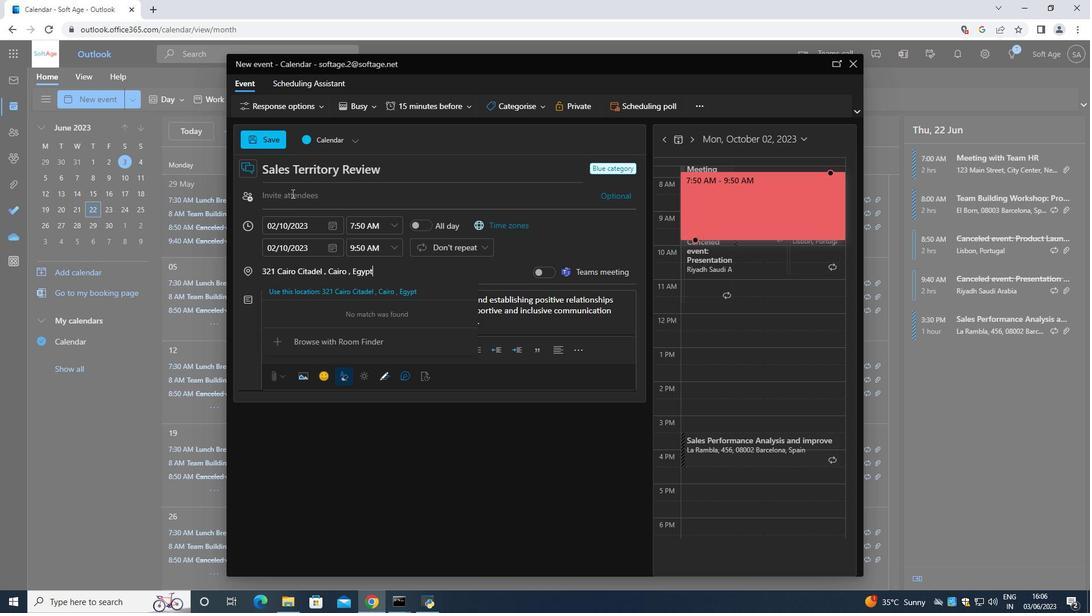 
Action: Mouse moved to (277, 187)
Screenshot: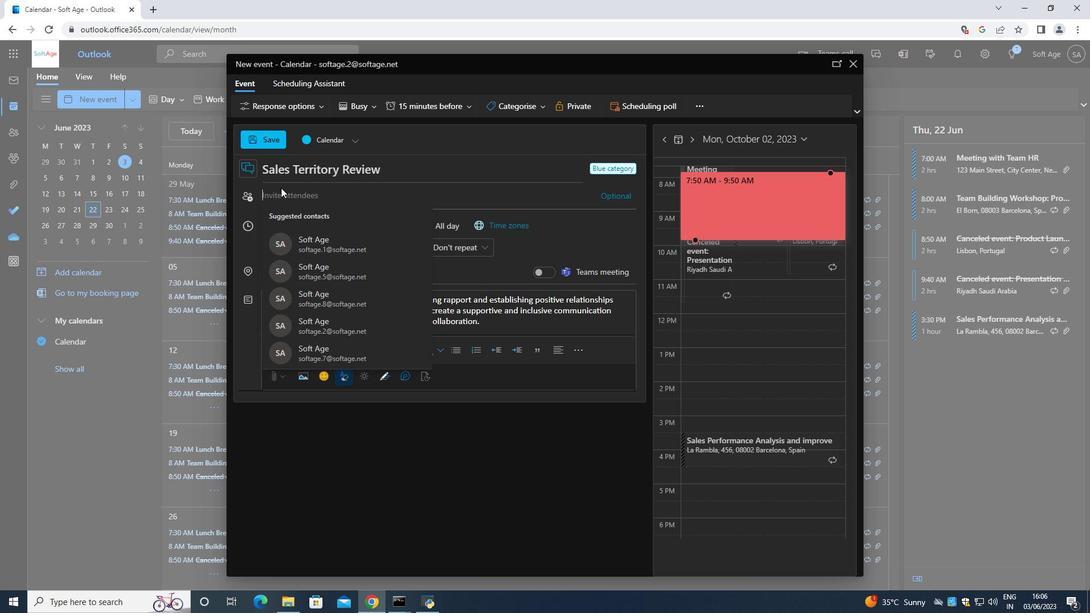 
Action: Key pressed <Key.shift>Softage.8<Key.shift>@softage
Screenshot: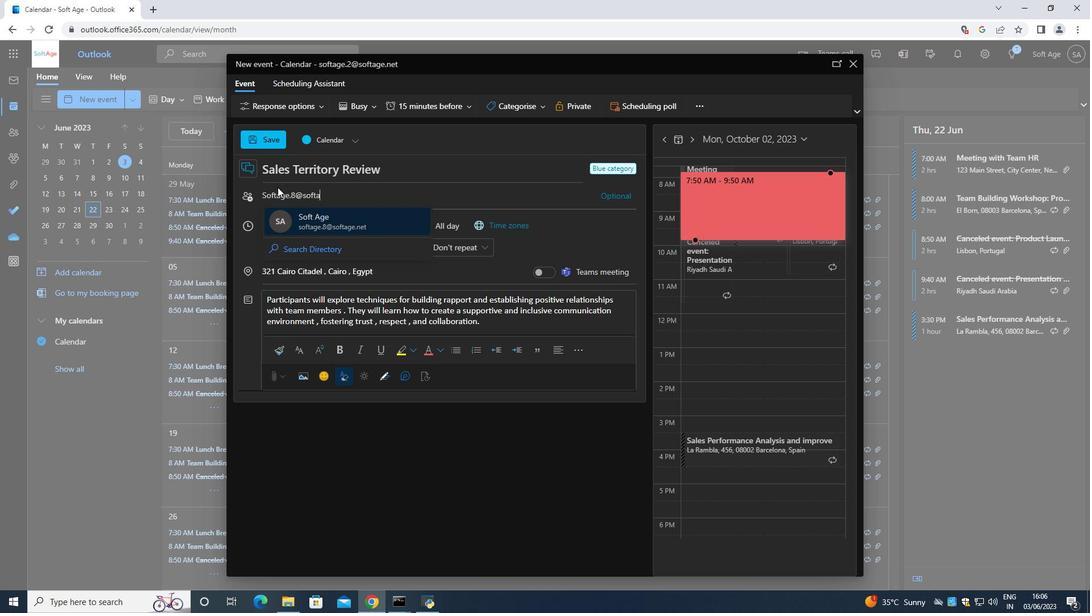
Action: Mouse moved to (305, 215)
Screenshot: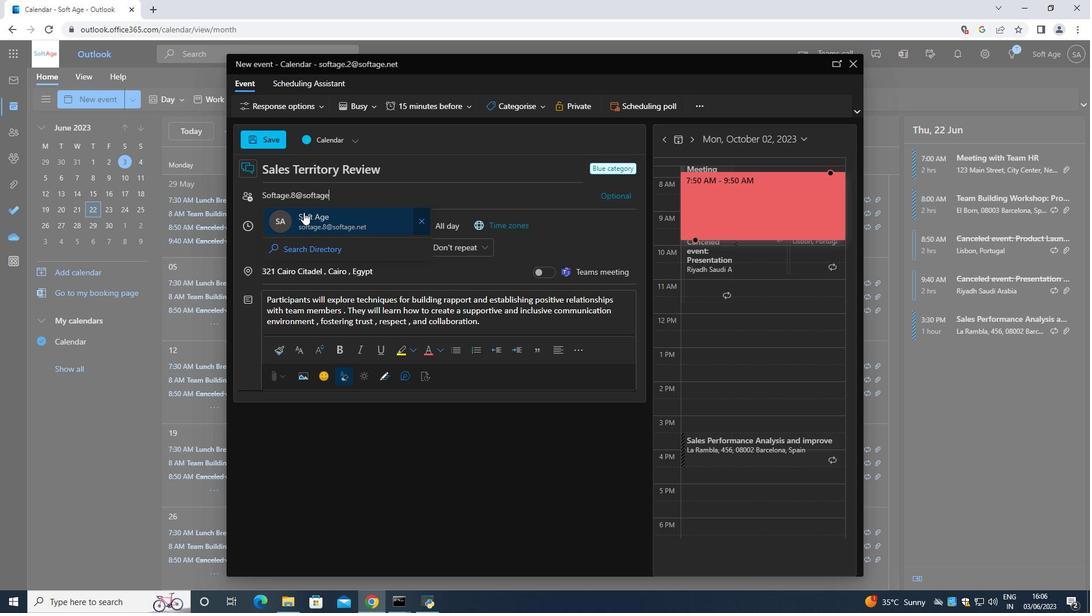 
Action: Mouse pressed left at (305, 215)
Screenshot: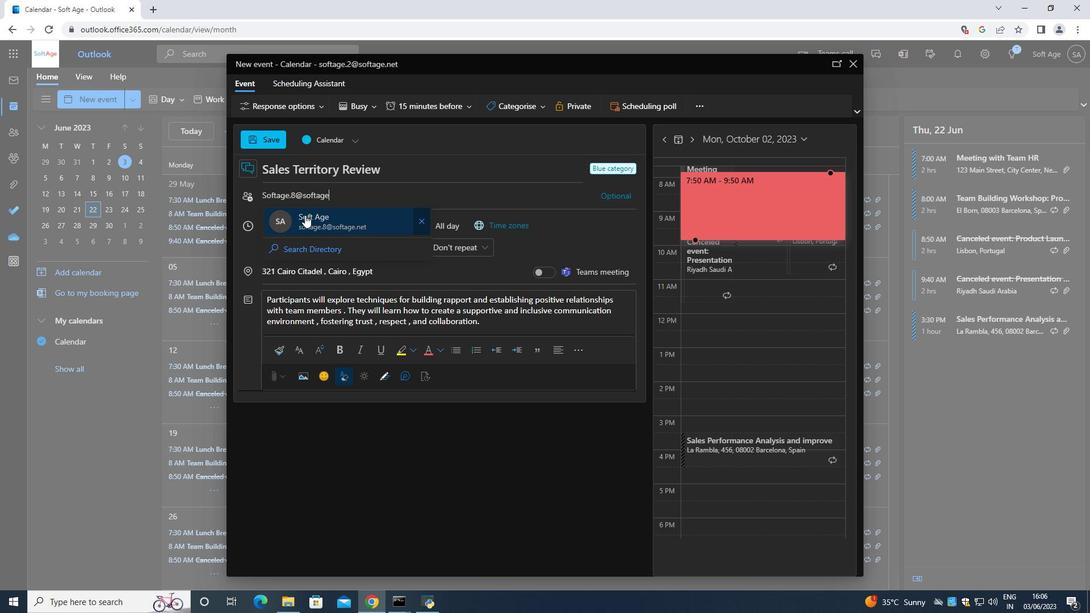 
Action: Mouse moved to (313, 185)
Screenshot: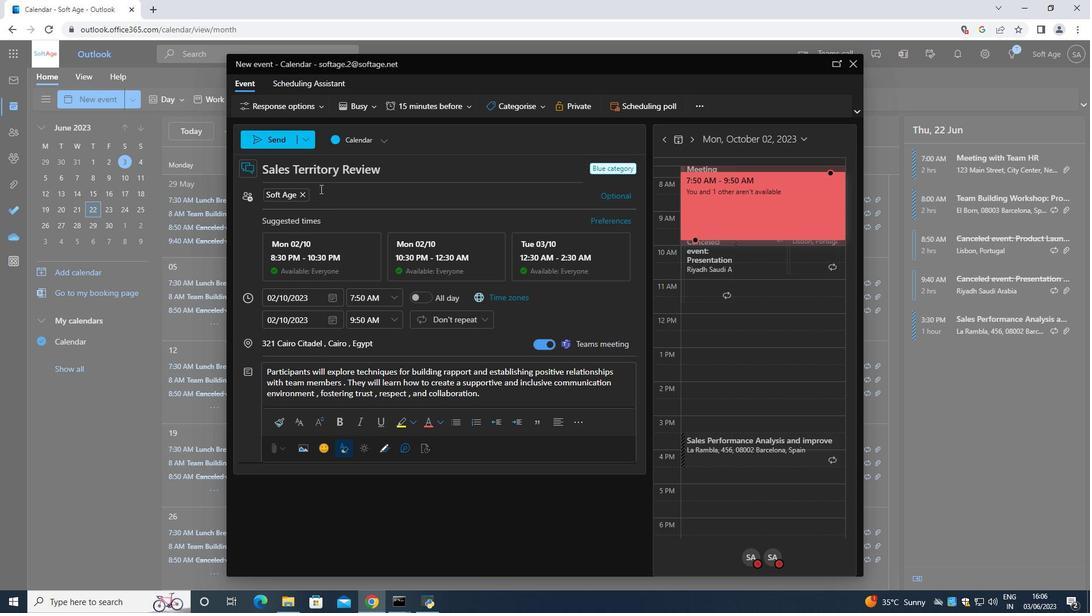 
Action: Key pressed <Key.shift>Softage.9<Key.shift>@softage
Screenshot: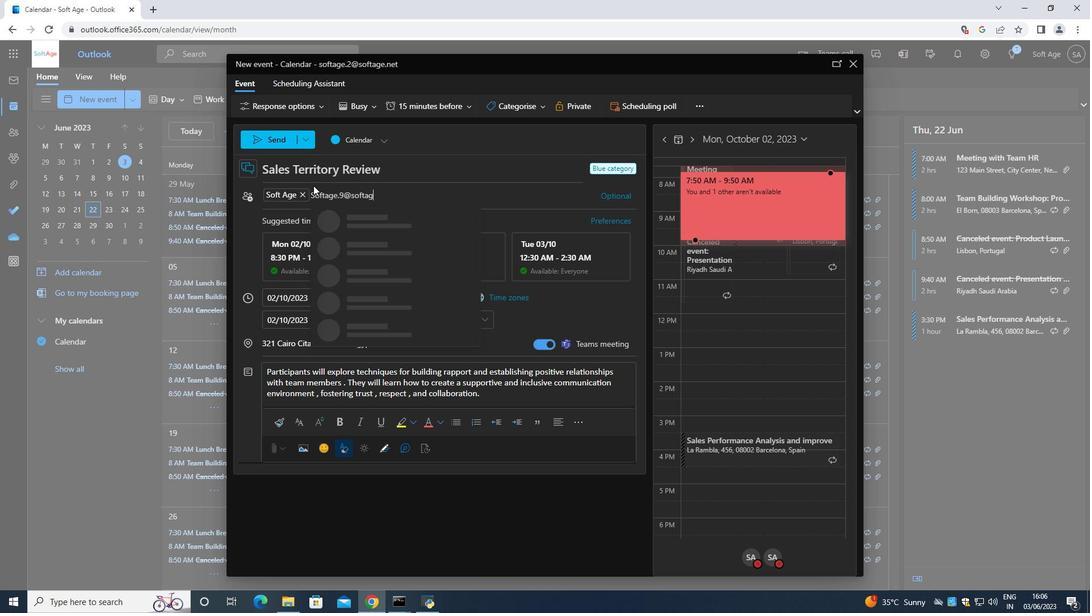 
Action: Mouse moved to (347, 215)
Screenshot: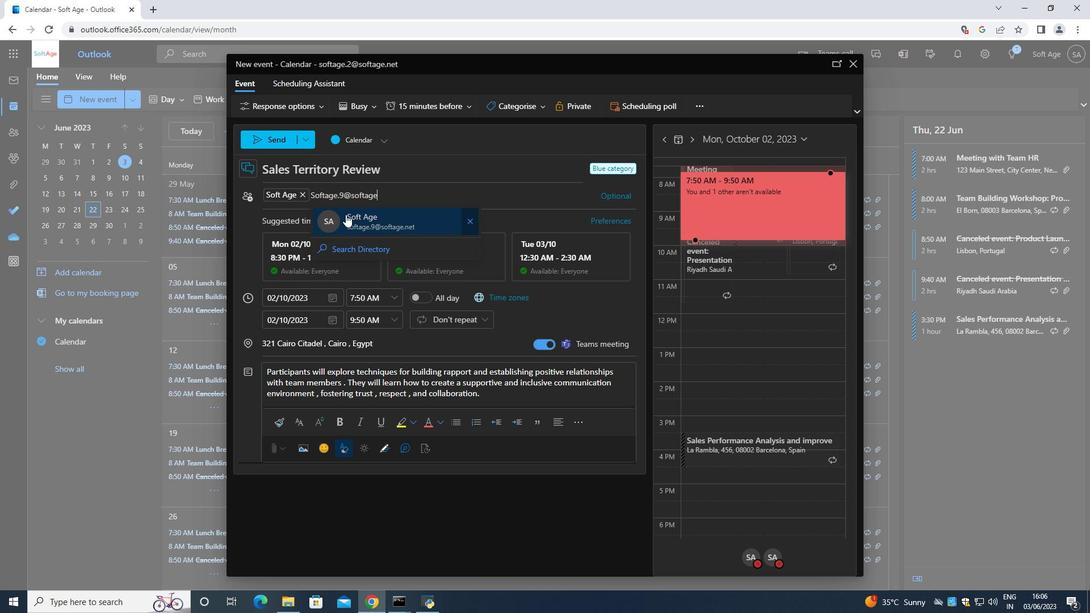
Action: Mouse pressed left at (347, 215)
Screenshot: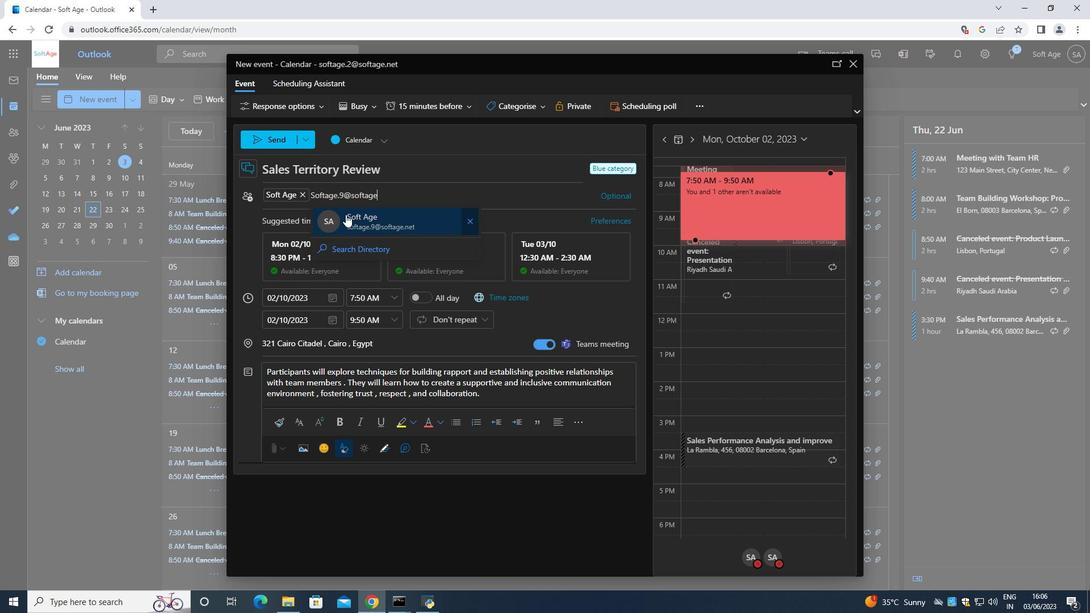 
Action: Mouse moved to (451, 102)
Screenshot: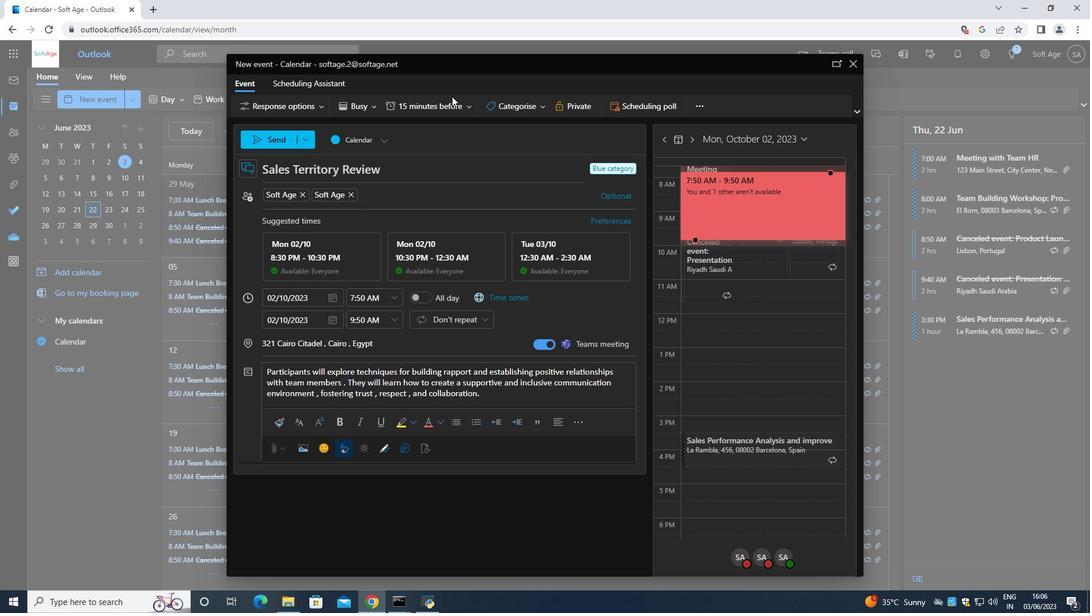 
Action: Mouse pressed left at (451, 102)
Screenshot: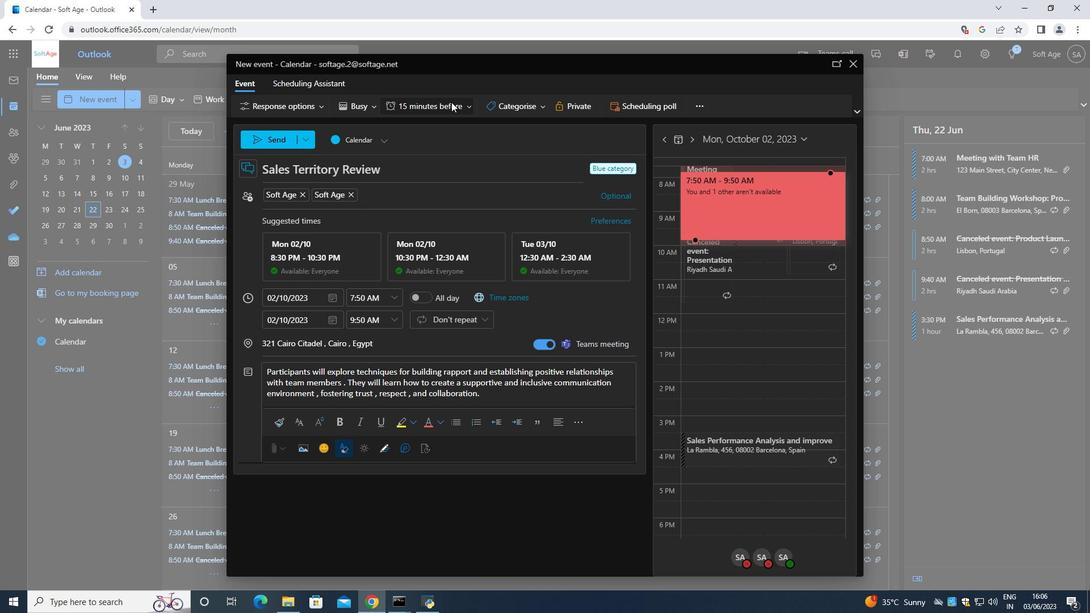 
Action: Mouse moved to (434, 186)
Screenshot: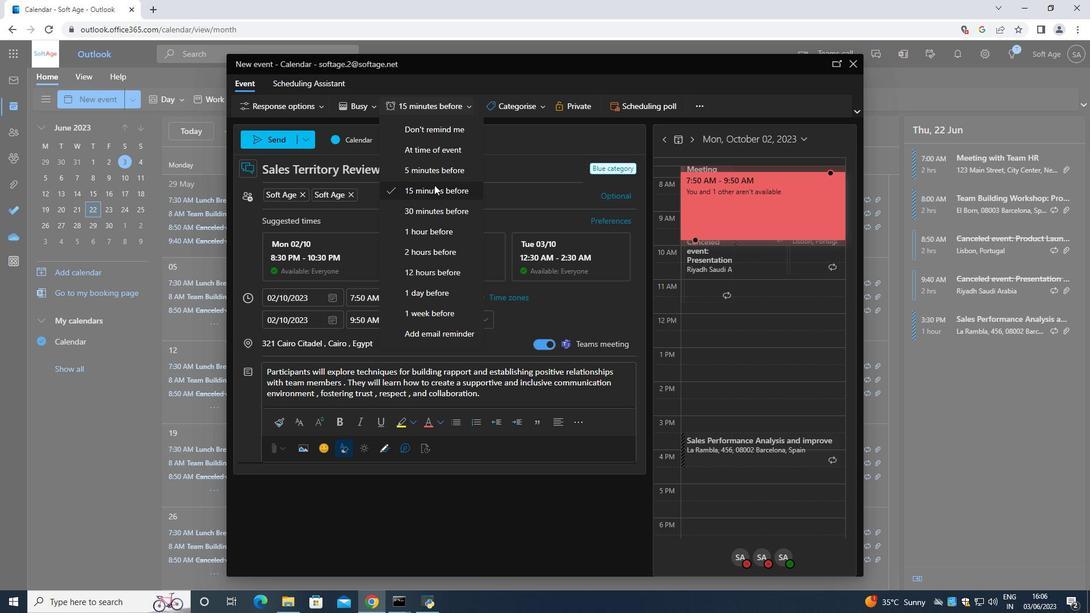 
Action: Mouse pressed left at (434, 186)
Screenshot: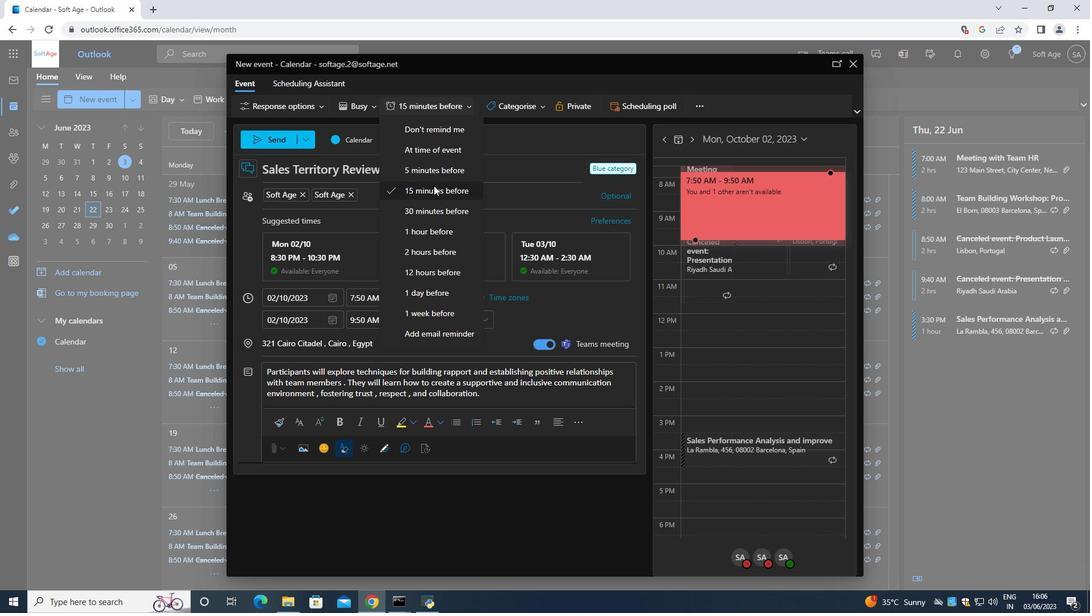 
Action: Mouse moved to (340, 119)
Screenshot: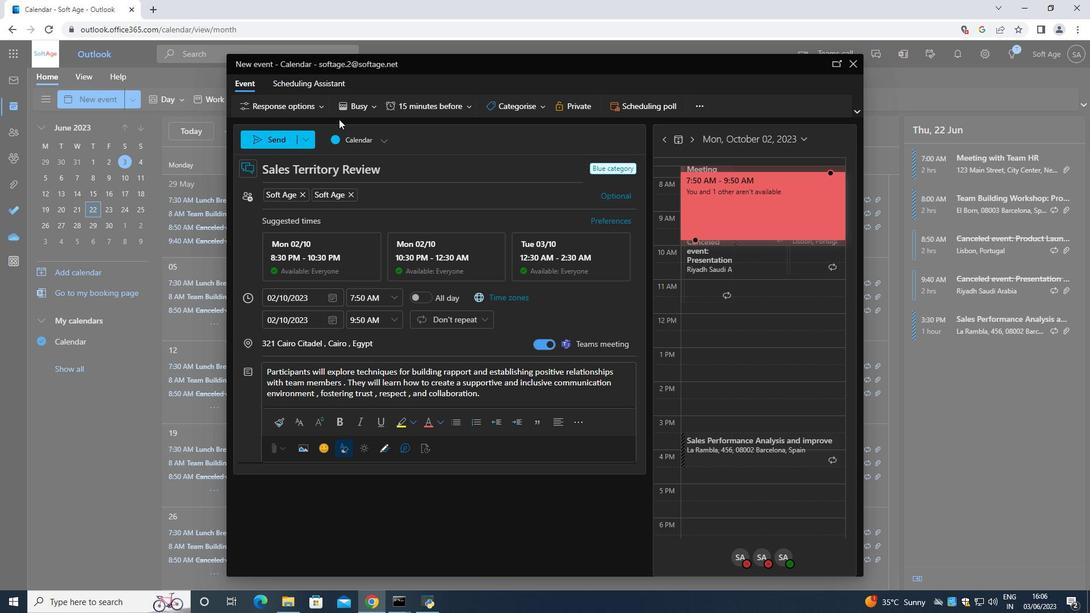 
